 Task: Create app with the name "Ms-Amlin".
Action: Mouse moved to (35, 135)
Screenshot: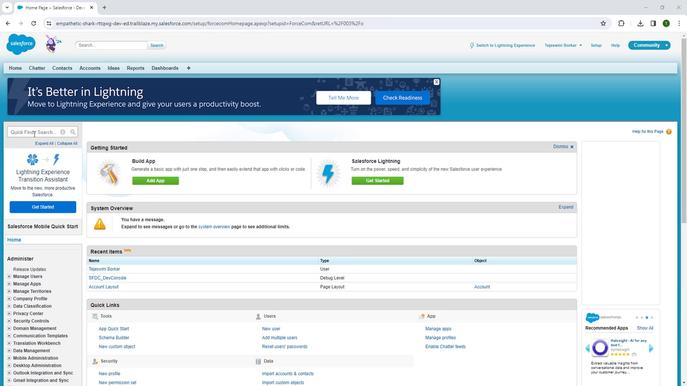 
Action: Mouse pressed left at (35, 135)
Screenshot: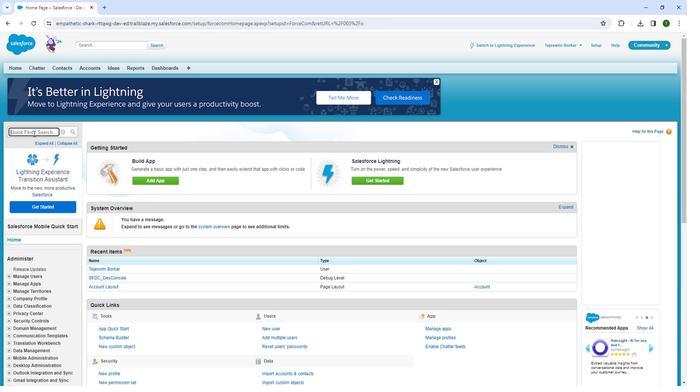 
Action: Mouse moved to (35, 131)
Screenshot: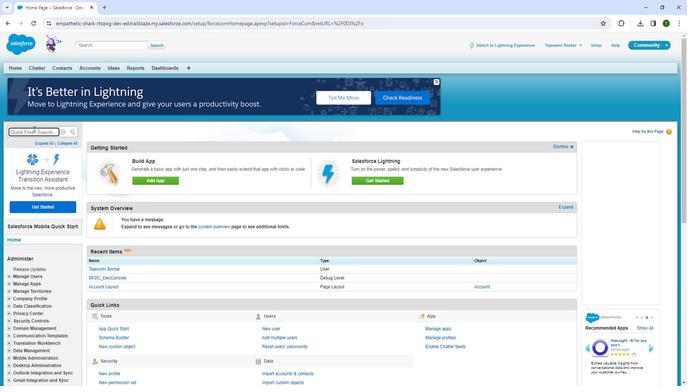 
Action: Key pressed <Key.shift><Key.shift><Key.shift><Key.shift><Key.shift><Key.shift>a
Screenshot: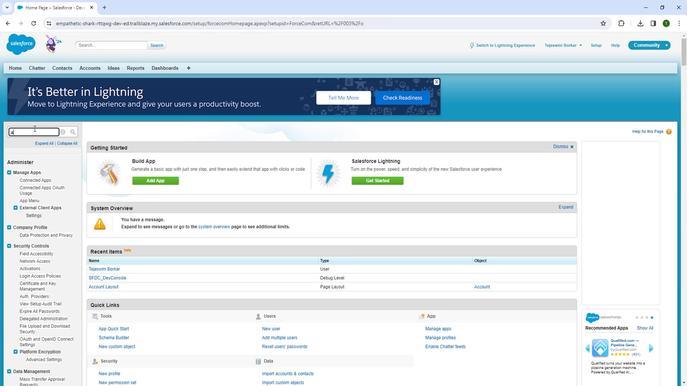 
Action: Mouse moved to (35, 128)
Screenshot: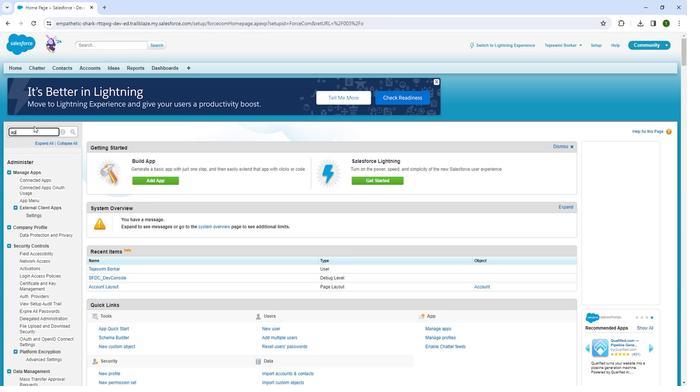 
Action: Key pressed pps
Screenshot: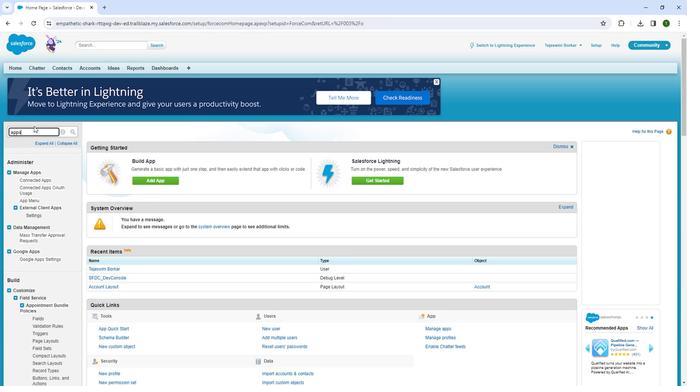 
Action: Mouse moved to (22, 270)
Screenshot: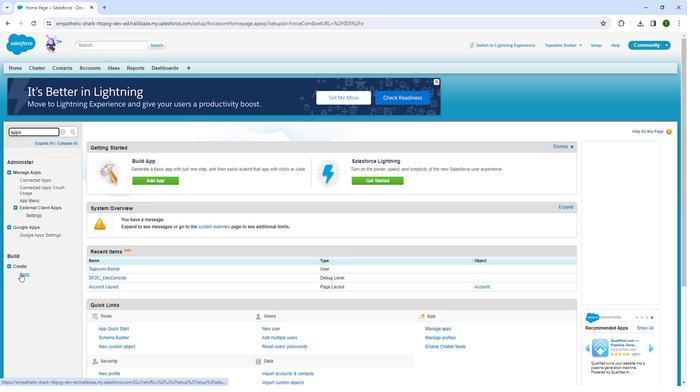 
Action: Mouse pressed left at (22, 270)
Screenshot: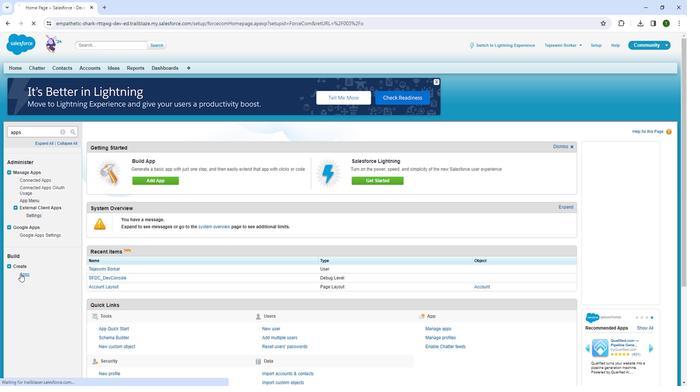 
Action: Mouse moved to (301, 192)
Screenshot: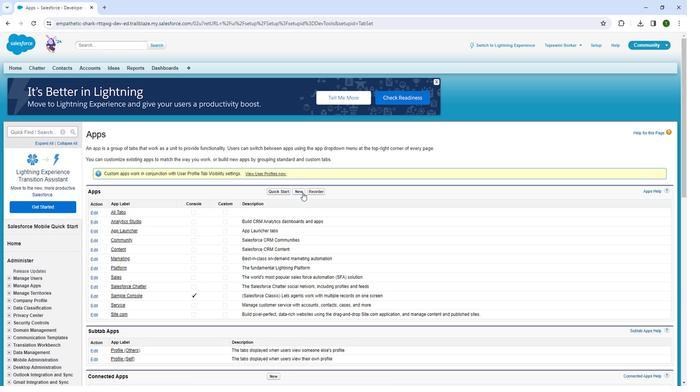 
Action: Mouse pressed left at (301, 192)
Screenshot: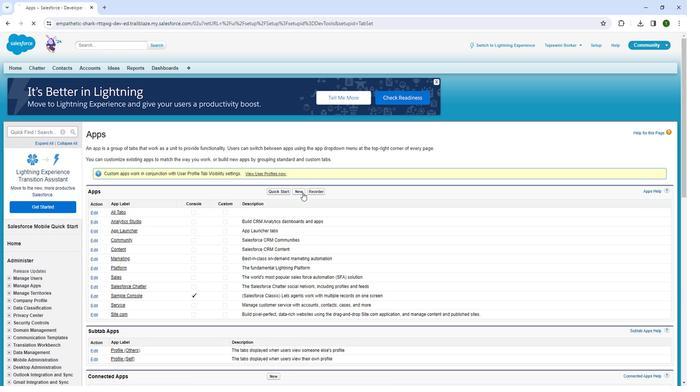 
Action: Mouse moved to (641, 207)
Screenshot: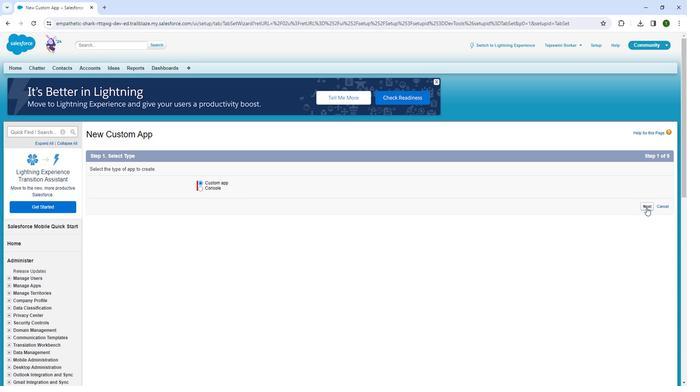 
Action: Mouse pressed left at (641, 207)
Screenshot: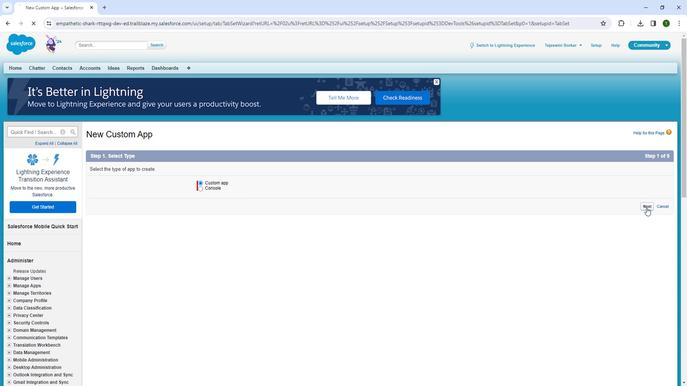 
Action: Mouse moved to (340, 201)
Screenshot: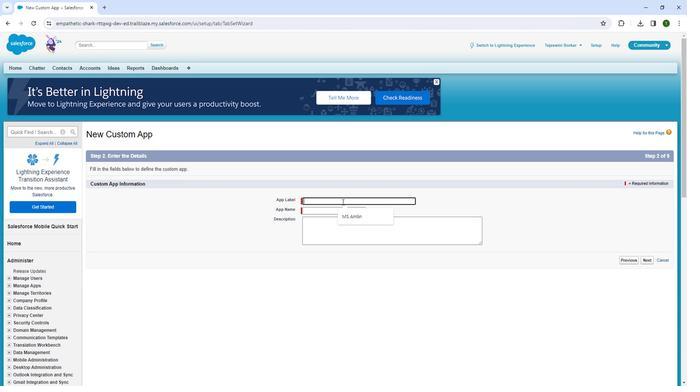 
Action: Mouse pressed left at (340, 201)
Screenshot: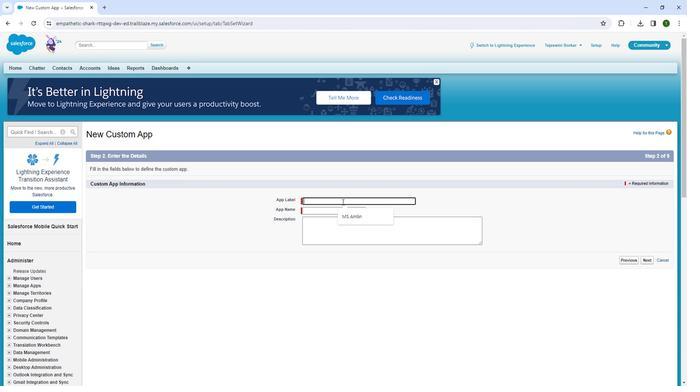 
Action: Key pressed <Key.shift><Key.shift><Key.shift><Key.shift><Key.shift><Key.shift>MS<Key.space><Key.shift>Amlin<Key.space><Key.shift>Insurance
Screenshot: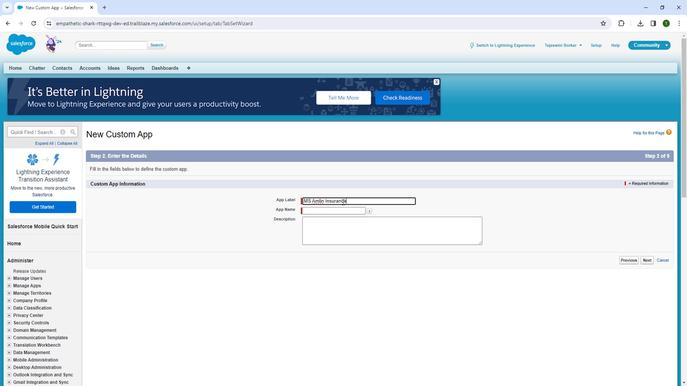 
Action: Mouse moved to (333, 212)
Screenshot: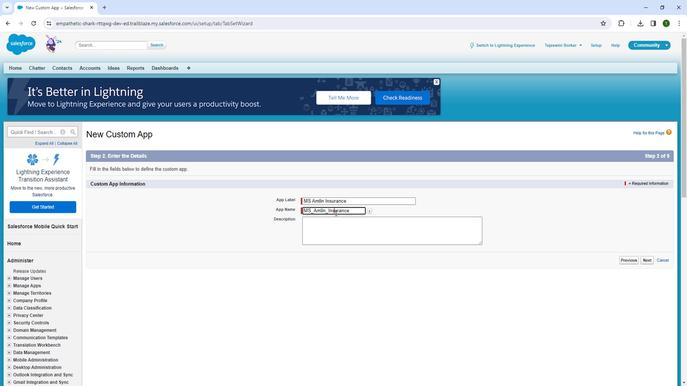 
Action: Mouse pressed left at (333, 212)
Screenshot: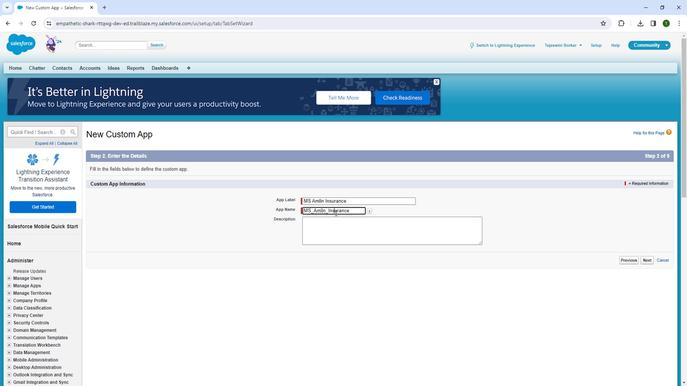 
Action: Mouse moved to (642, 259)
Screenshot: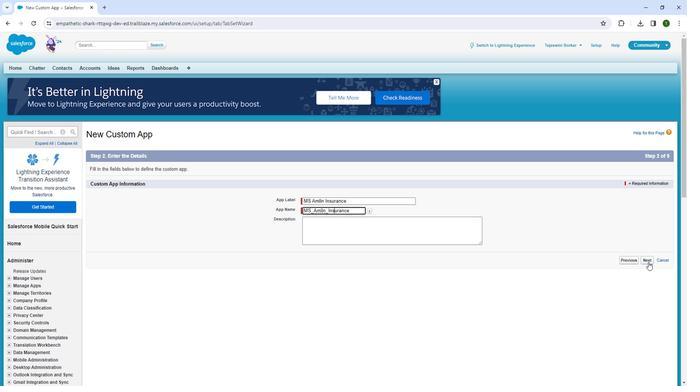 
Action: Mouse pressed left at (642, 259)
Screenshot: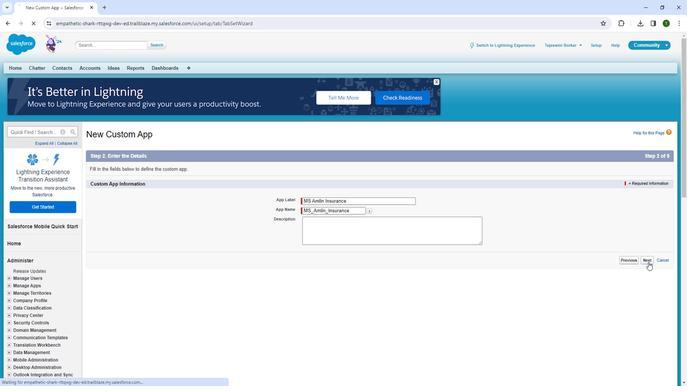 
Action: Mouse moved to (644, 254)
Screenshot: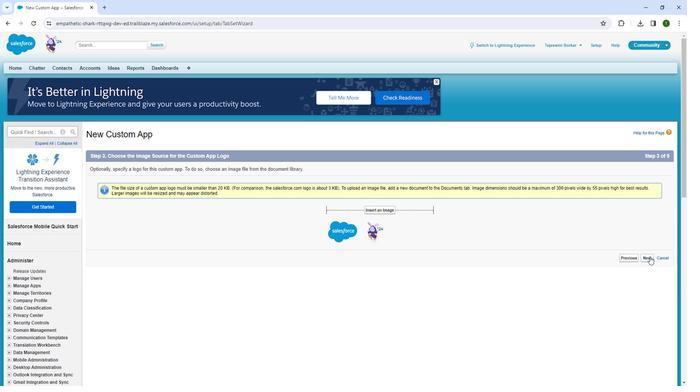 
Action: Mouse pressed left at (644, 254)
Screenshot: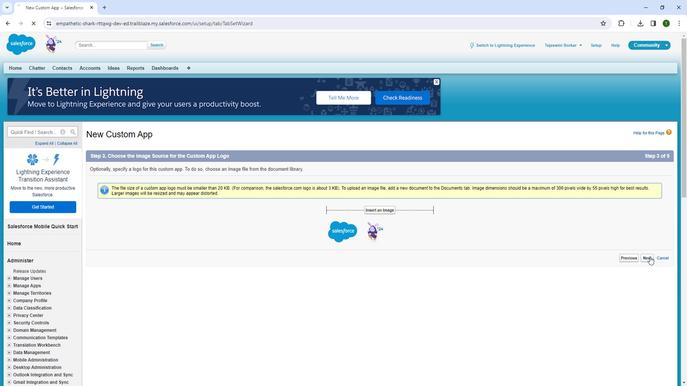 
Action: Mouse moved to (211, 194)
Screenshot: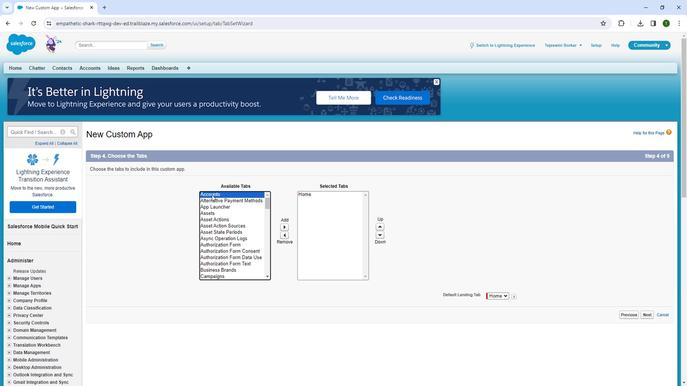
Action: Mouse pressed left at (211, 194)
Screenshot: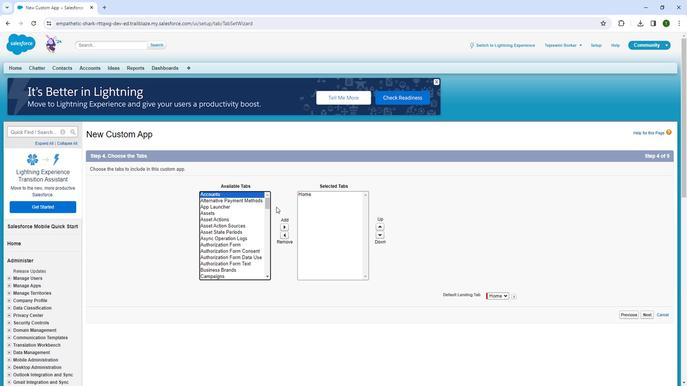 
Action: Mouse moved to (285, 223)
Screenshot: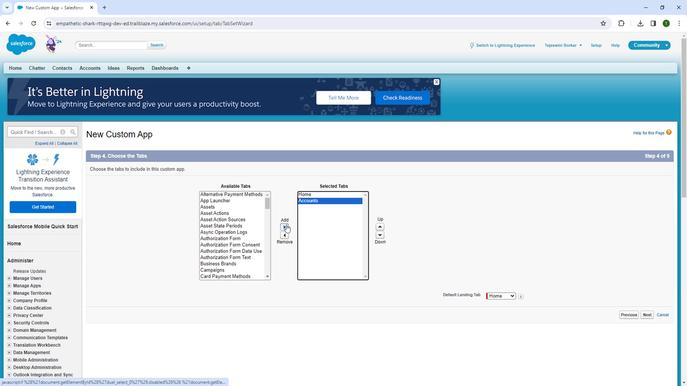
Action: Mouse pressed left at (285, 223)
Screenshot: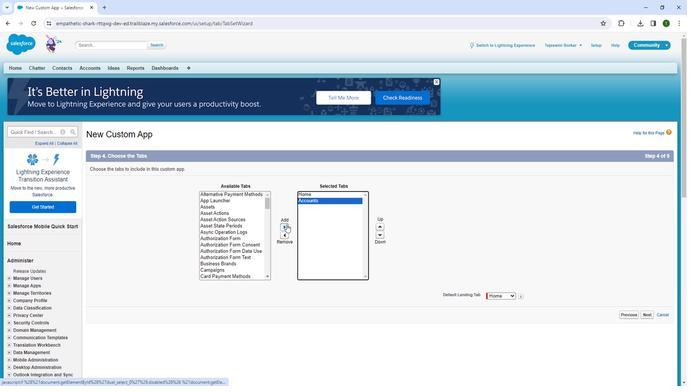 
Action: Mouse moved to (223, 224)
Screenshot: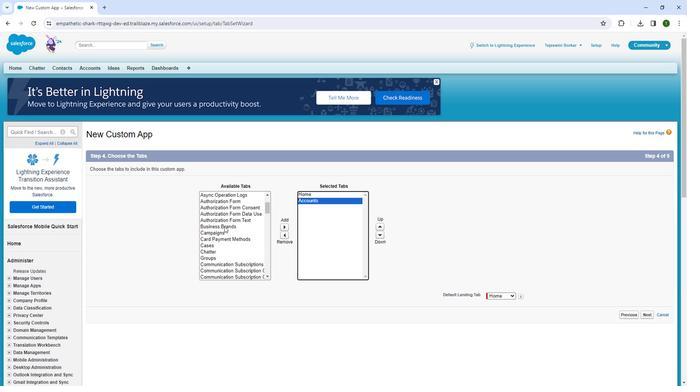 
Action: Mouse scrolled (223, 224) with delta (0, 0)
Screenshot: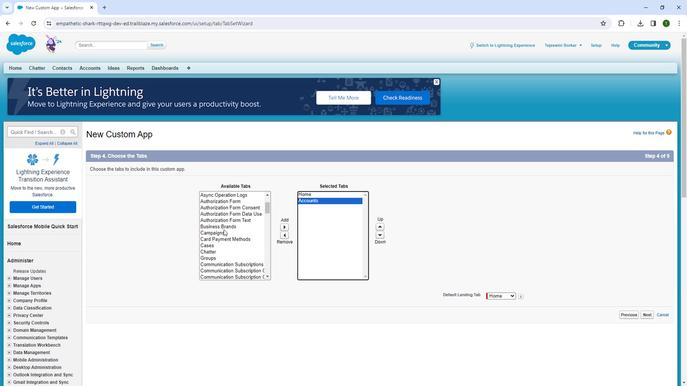 
Action: Mouse moved to (222, 230)
Screenshot: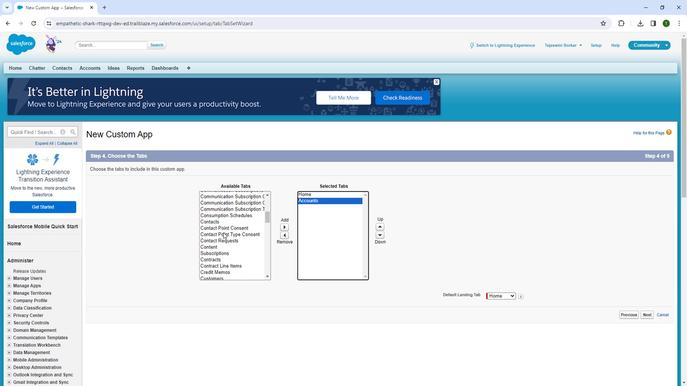 
Action: Mouse scrolled (222, 230) with delta (0, 0)
Screenshot: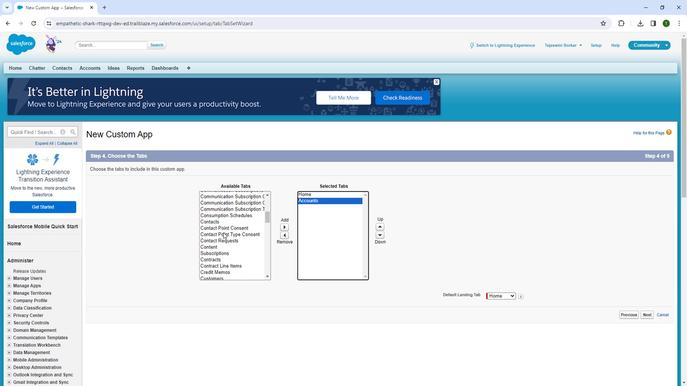 
Action: Mouse moved to (222, 230)
Screenshot: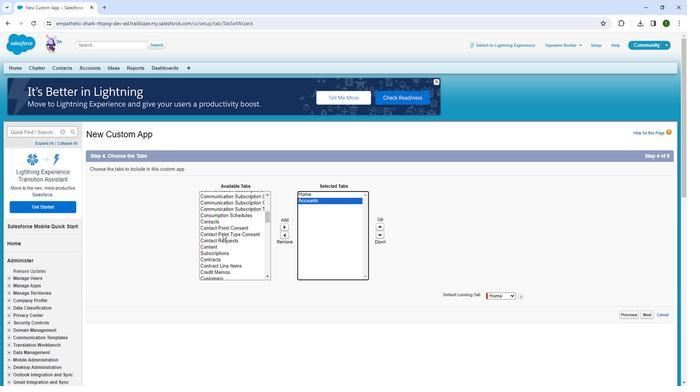 
Action: Mouse scrolled (222, 230) with delta (0, 0)
Screenshot: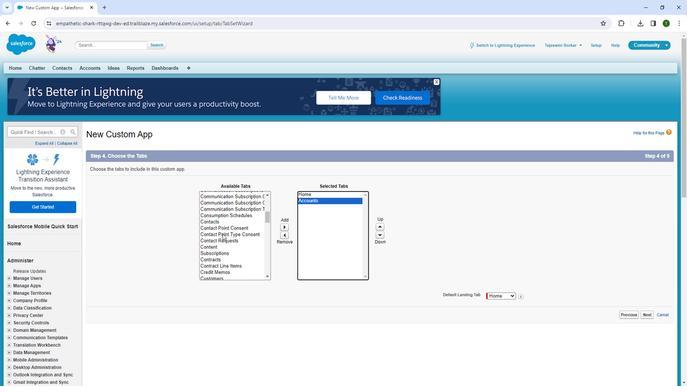 
Action: Mouse moved to (212, 220)
Screenshot: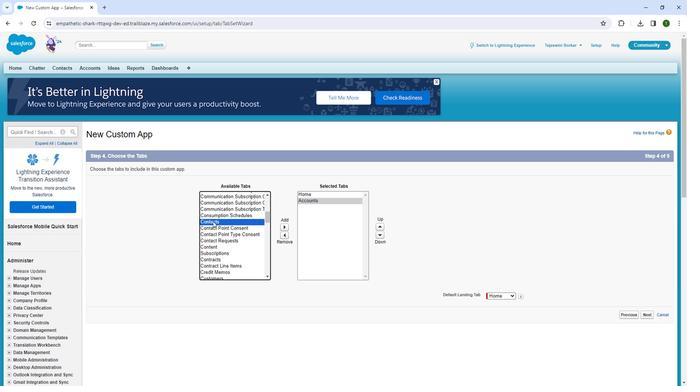 
Action: Mouse pressed left at (212, 220)
Screenshot: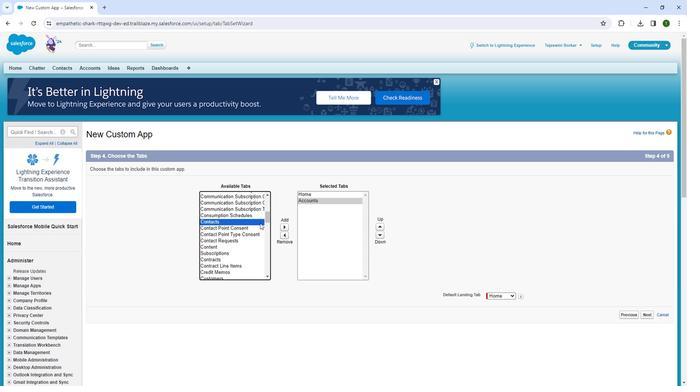 
Action: Mouse moved to (282, 225)
Screenshot: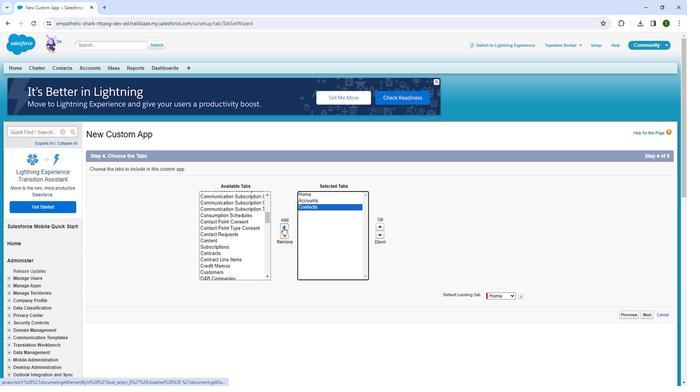 
Action: Mouse pressed left at (282, 225)
Screenshot: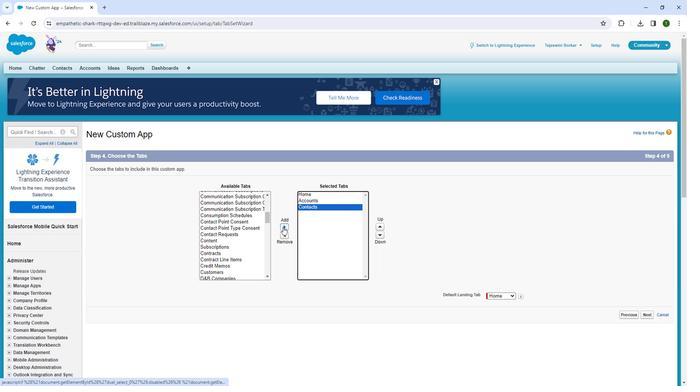 
Action: Mouse moved to (222, 239)
Screenshot: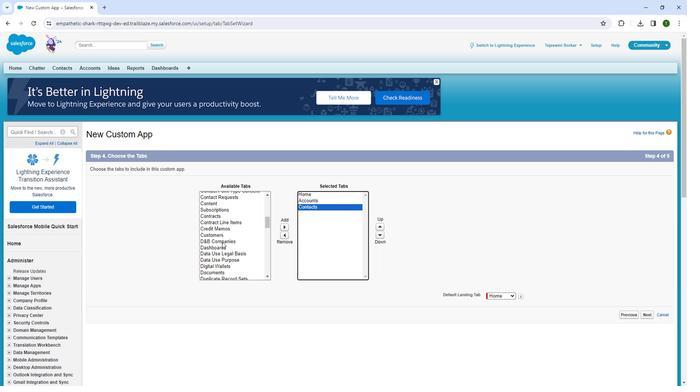 
Action: Mouse scrolled (222, 239) with delta (0, 0)
Screenshot: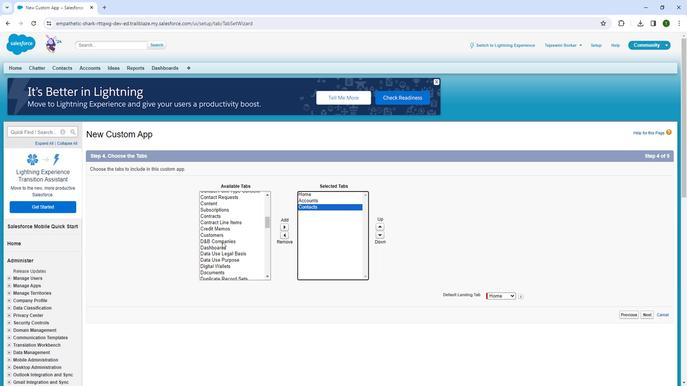 
Action: Mouse moved to (221, 240)
Screenshot: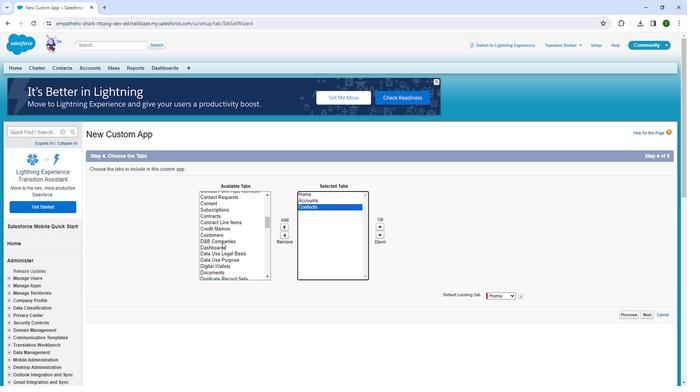 
Action: Mouse scrolled (221, 240) with delta (0, 0)
Screenshot: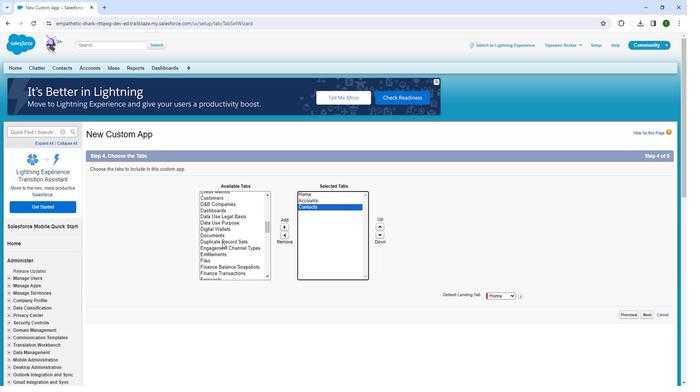 
Action: Mouse scrolled (221, 240) with delta (0, 0)
Screenshot: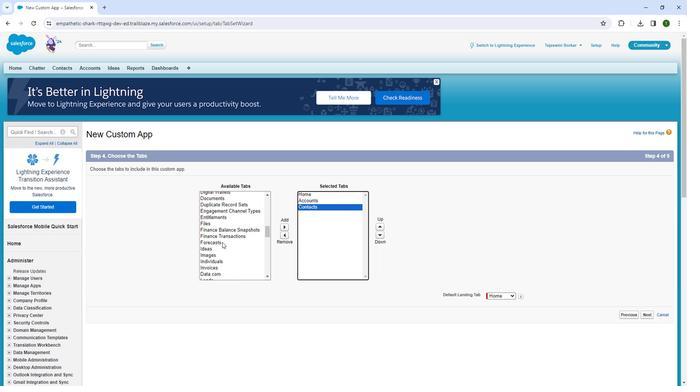 
Action: Mouse scrolled (221, 240) with delta (0, 0)
Screenshot: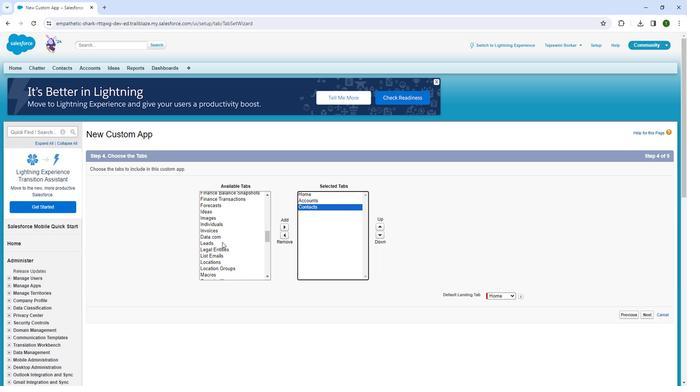 
Action: Mouse moved to (220, 241)
Screenshot: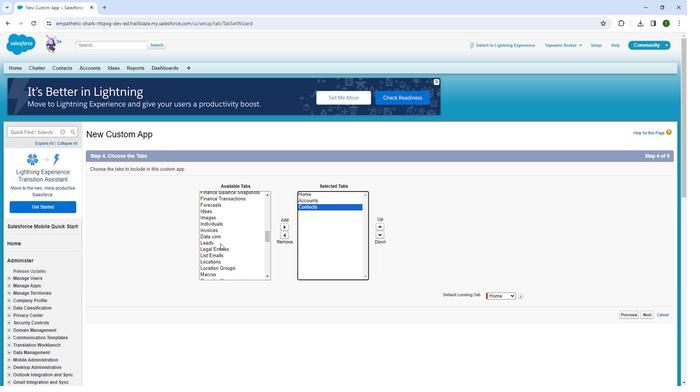 
Action: Mouse scrolled (220, 241) with delta (0, 0)
Screenshot: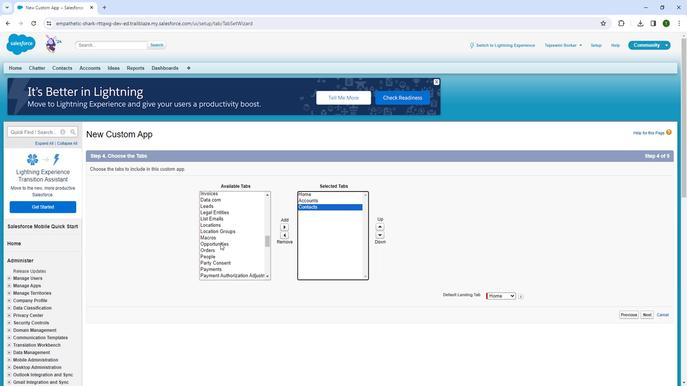 
Action: Mouse moved to (213, 252)
Screenshot: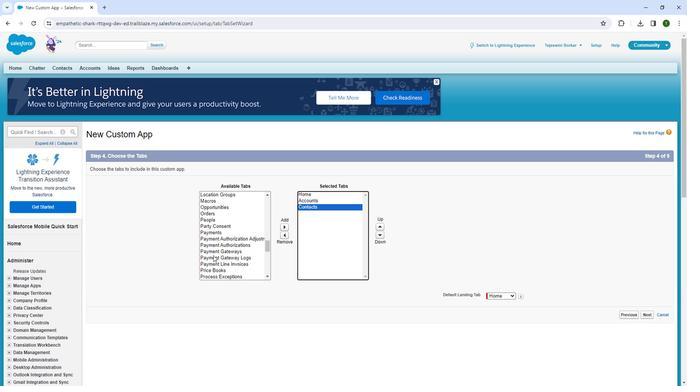 
Action: Mouse scrolled (213, 252) with delta (0, 0)
Screenshot: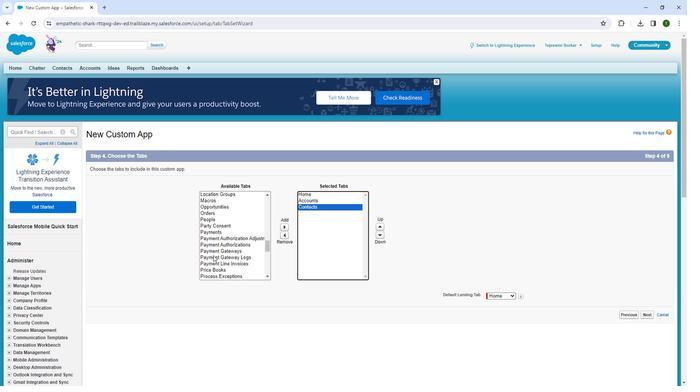 
Action: Mouse moved to (209, 248)
Screenshot: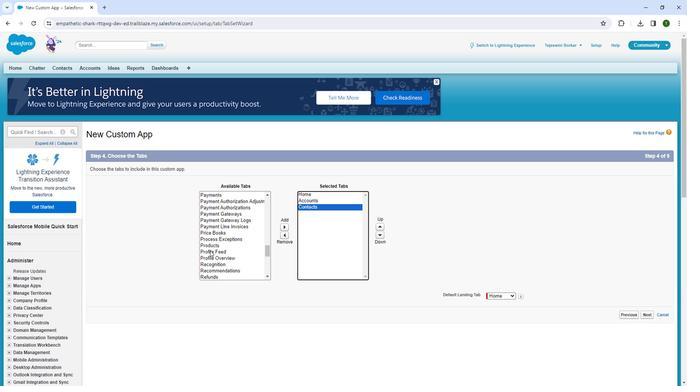 
Action: Mouse scrolled (209, 248) with delta (0, 0)
Screenshot: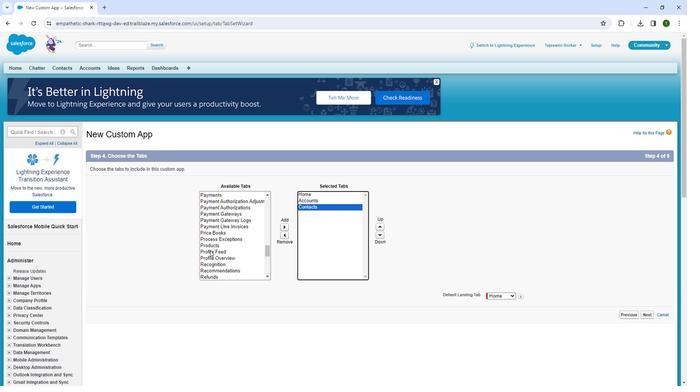 
Action: Mouse moved to (209, 264)
Screenshot: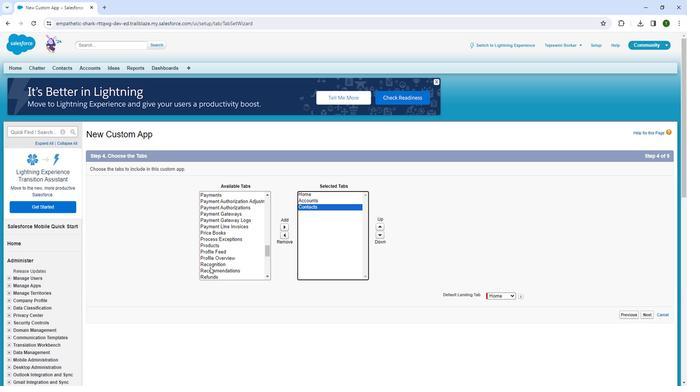 
Action: Mouse scrolled (209, 264) with delta (0, 0)
Screenshot: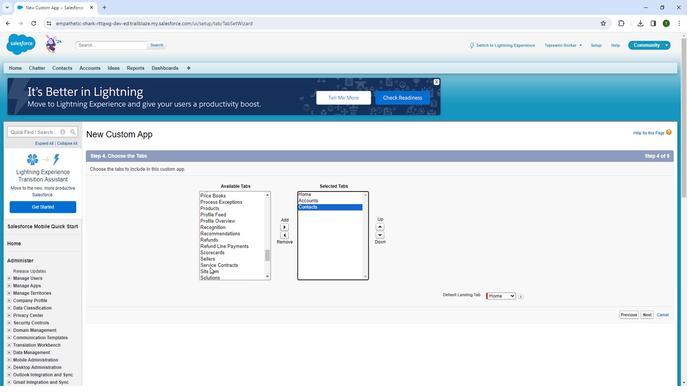 
Action: Mouse moved to (213, 252)
Screenshot: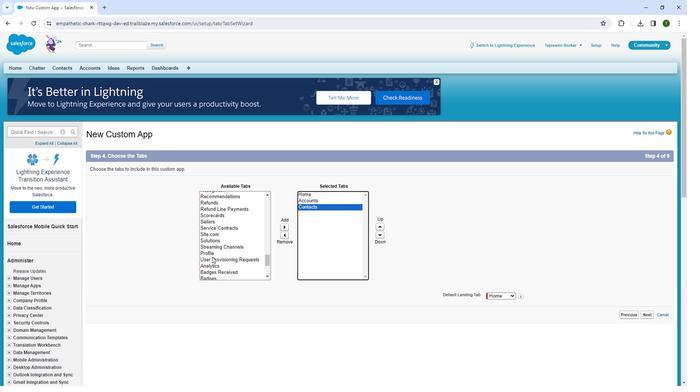 
Action: Mouse scrolled (213, 252) with delta (0, 0)
Screenshot: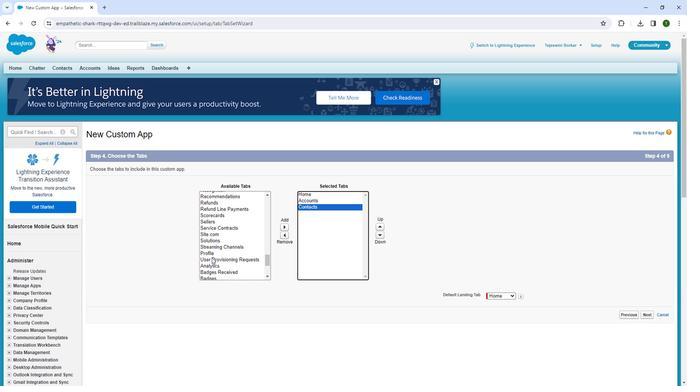 
Action: Mouse moved to (212, 252)
Screenshot: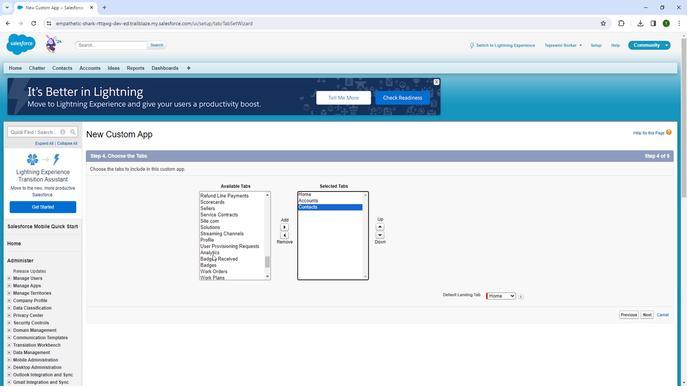 
Action: Mouse scrolled (212, 252) with delta (0, 0)
Screenshot: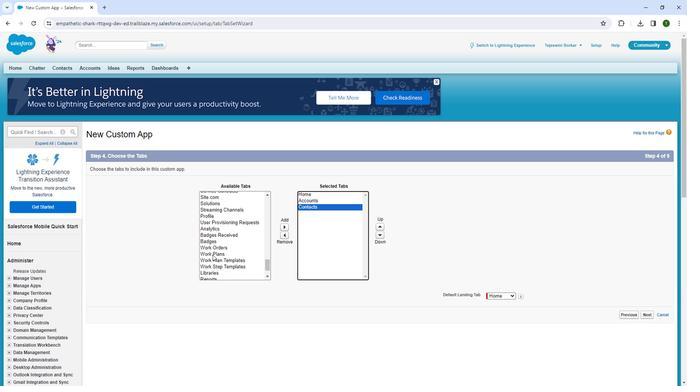 
Action: Mouse moved to (211, 252)
Screenshot: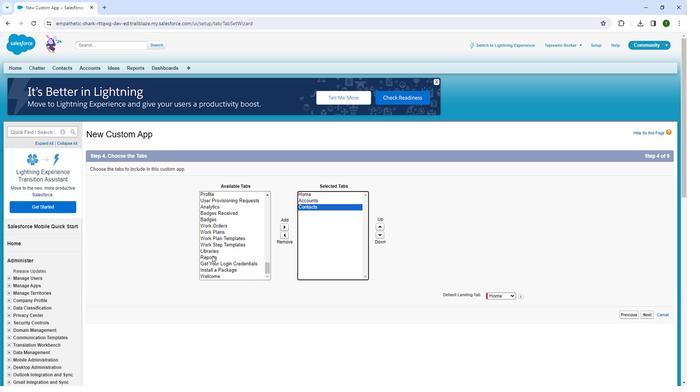
Action: Mouse scrolled (211, 252) with delta (0, 0)
Screenshot: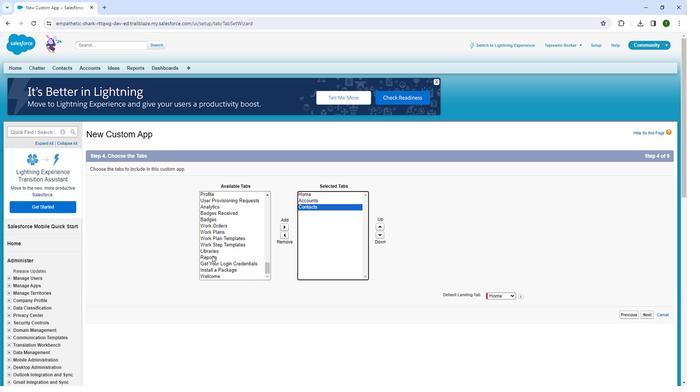 
Action: Mouse moved to (210, 255)
Screenshot: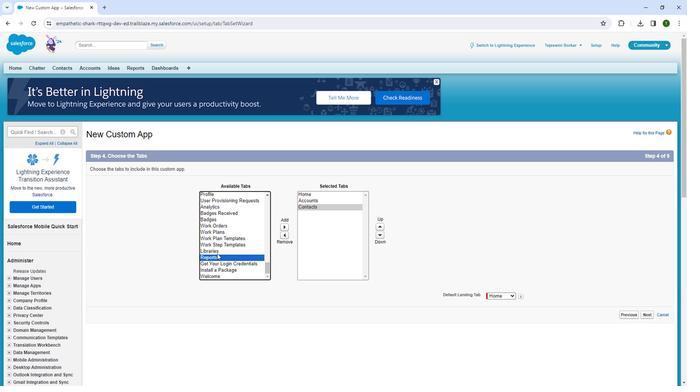
Action: Mouse pressed left at (210, 255)
Screenshot: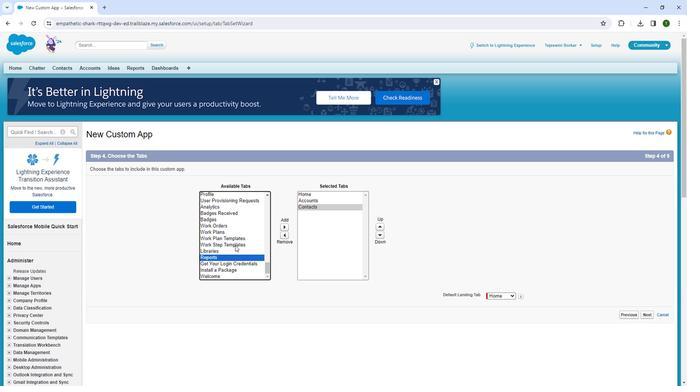 
Action: Mouse moved to (283, 227)
Screenshot: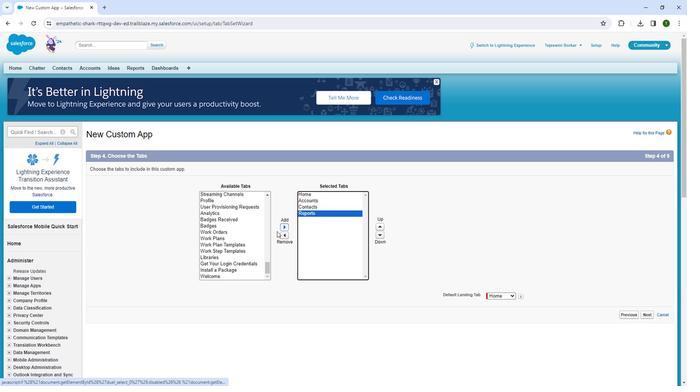 
Action: Mouse pressed left at (283, 227)
Screenshot: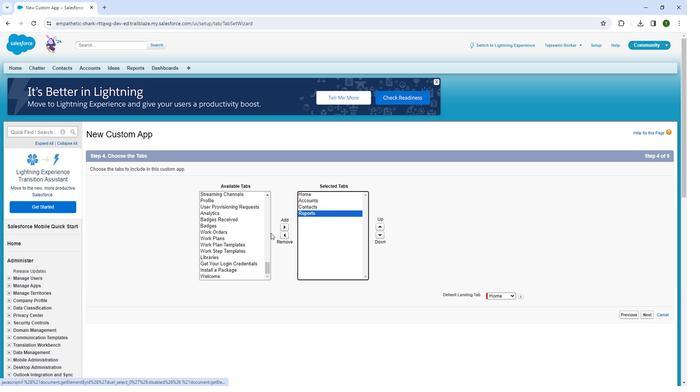 
Action: Mouse moved to (220, 257)
Screenshot: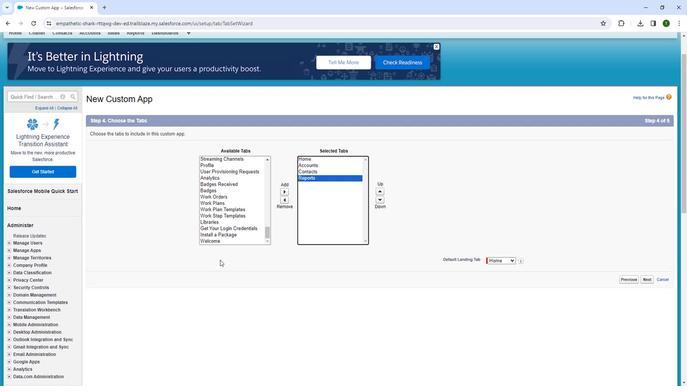 
Action: Mouse scrolled (220, 257) with delta (0, 0)
Screenshot: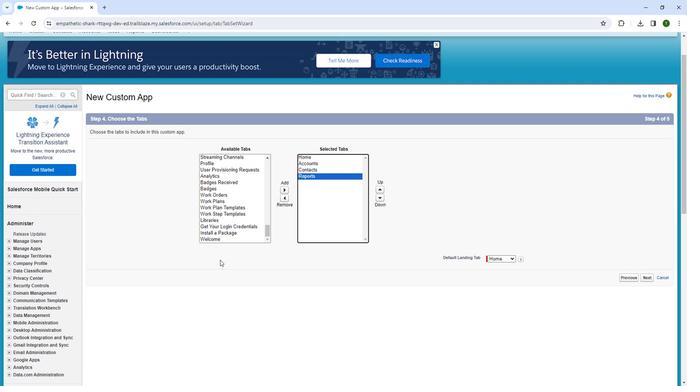 
Action: Mouse moved to (220, 229)
Screenshot: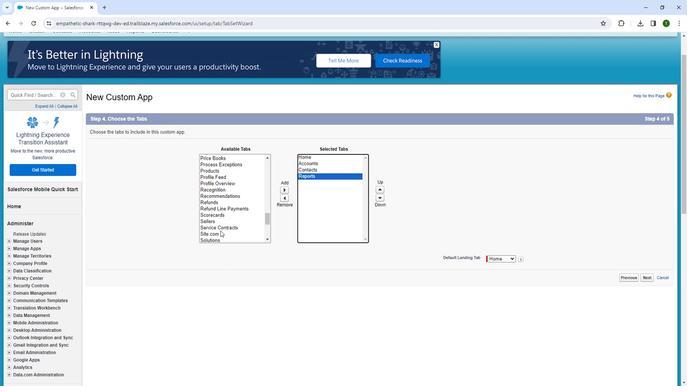 
Action: Mouse scrolled (220, 229) with delta (0, 0)
Screenshot: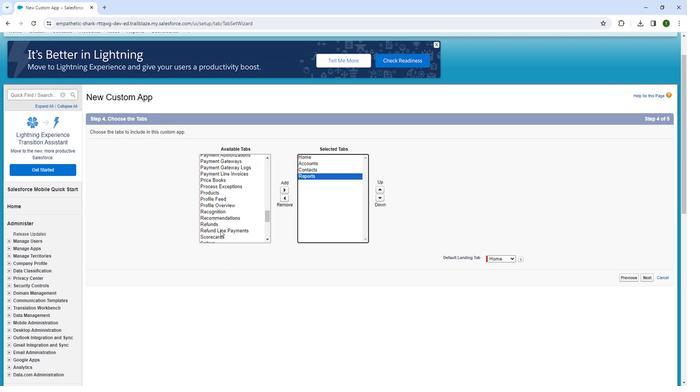 
Action: Mouse scrolled (220, 229) with delta (0, 0)
Screenshot: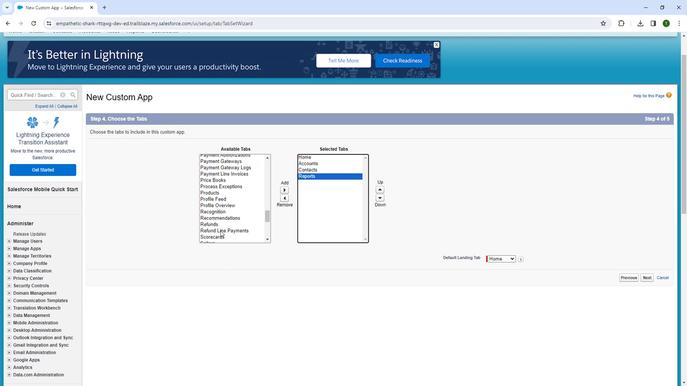 
Action: Mouse scrolled (220, 229) with delta (0, 0)
Screenshot: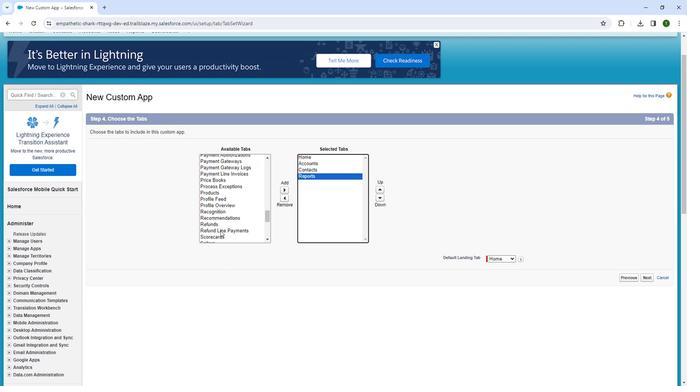 
Action: Mouse scrolled (220, 229) with delta (0, 0)
Screenshot: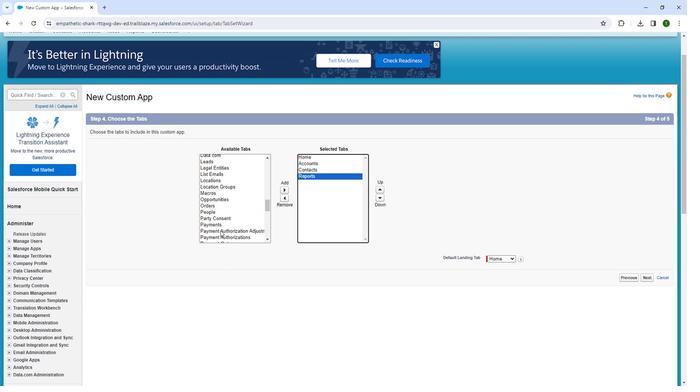 
Action: Mouse scrolled (220, 229) with delta (0, 0)
Screenshot: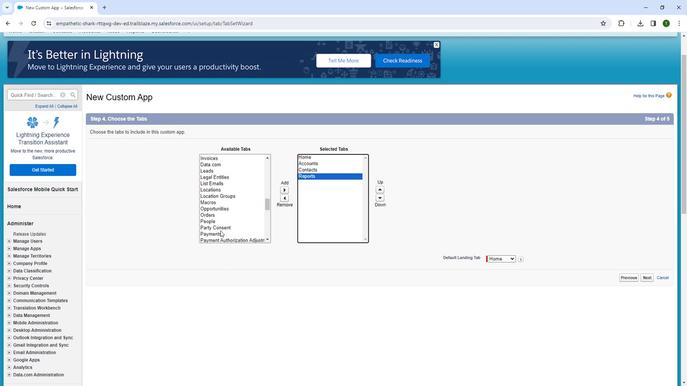
Action: Mouse scrolled (220, 229) with delta (0, 0)
Screenshot: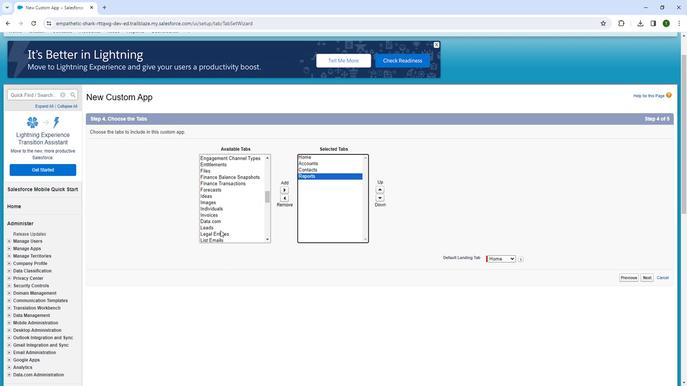
Action: Mouse scrolled (220, 229) with delta (0, 0)
Screenshot: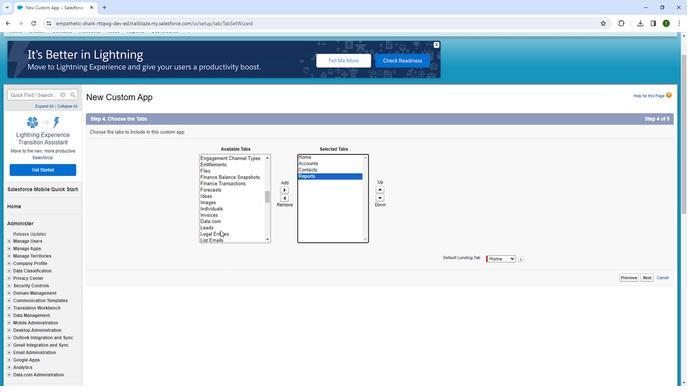 
Action: Mouse scrolled (220, 229) with delta (0, 0)
Screenshot: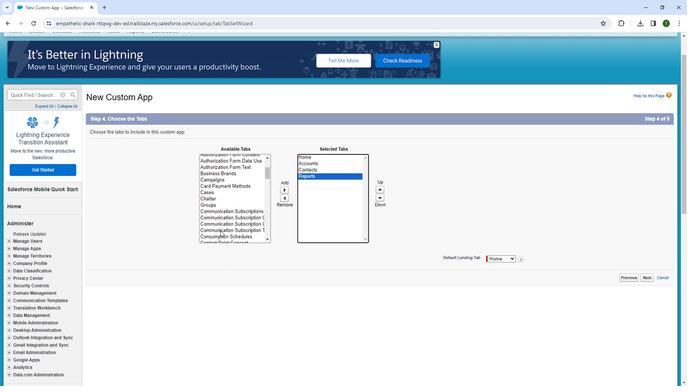 
Action: Mouse scrolled (220, 229) with delta (0, 0)
Screenshot: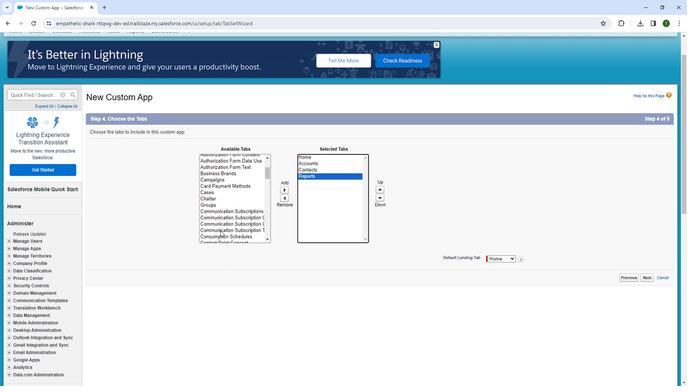 
Action: Mouse scrolled (220, 229) with delta (0, 0)
Screenshot: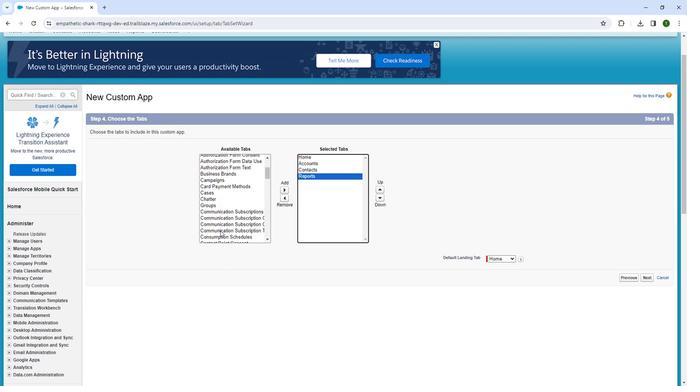 
Action: Mouse scrolled (220, 229) with delta (0, 0)
Screenshot: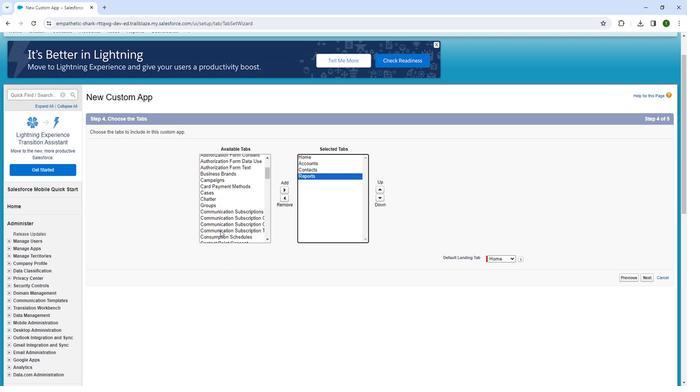 
Action: Mouse scrolled (220, 229) with delta (0, 0)
Screenshot: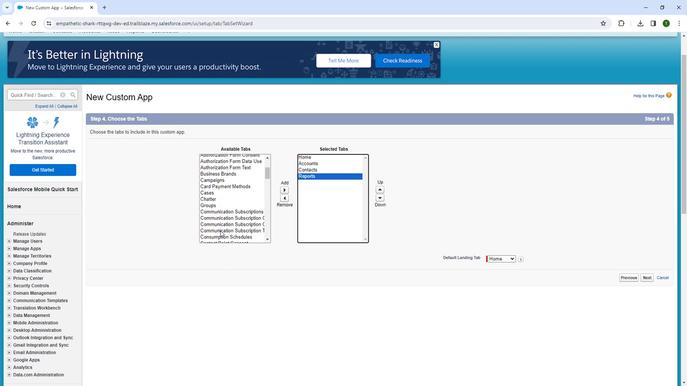 
Action: Mouse scrolled (220, 229) with delta (0, 0)
Screenshot: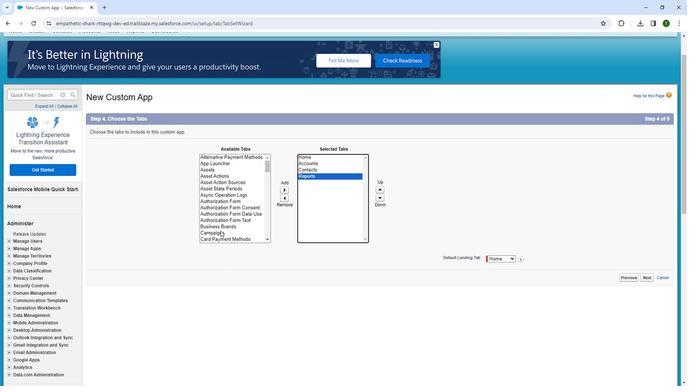 
Action: Mouse scrolled (220, 229) with delta (0, 0)
Screenshot: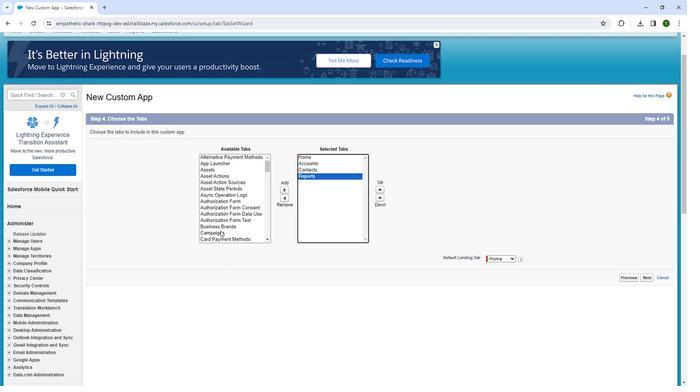 
Action: Mouse scrolled (220, 229) with delta (0, 0)
Screenshot: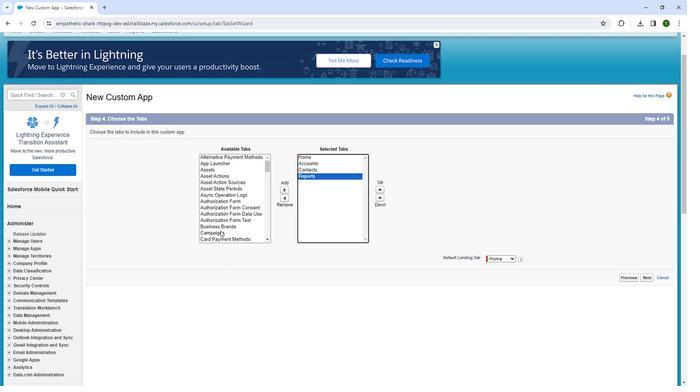 
Action: Mouse scrolled (220, 229) with delta (0, 0)
Screenshot: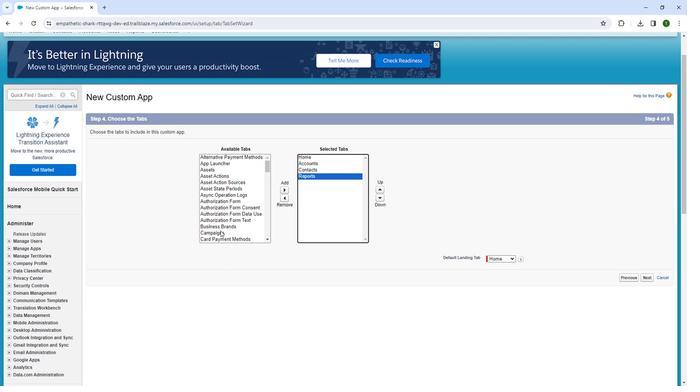 
Action: Mouse scrolled (220, 229) with delta (0, 0)
Screenshot: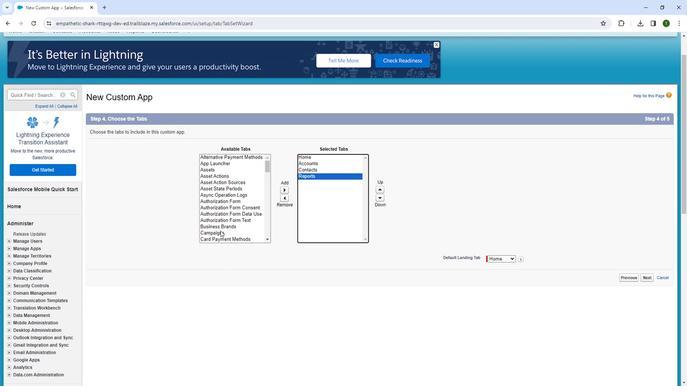 
Action: Mouse scrolled (220, 229) with delta (0, 0)
Screenshot: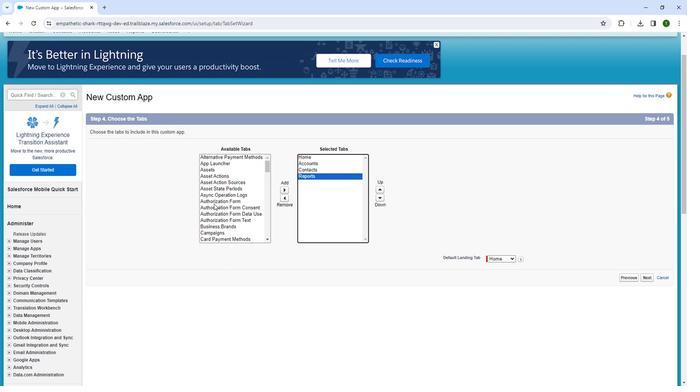 
Action: Mouse scrolled (220, 229) with delta (0, 0)
Screenshot: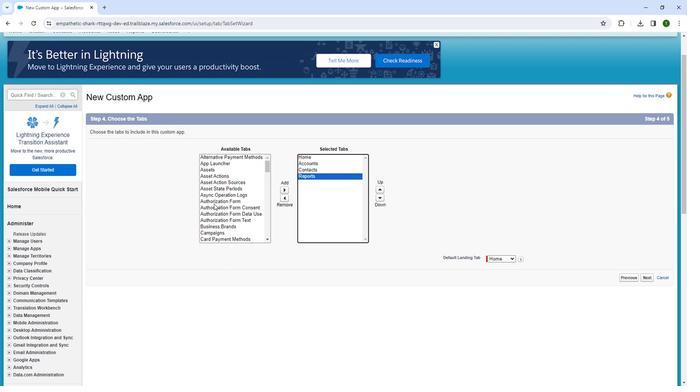 
Action: Mouse scrolled (220, 229) with delta (0, 0)
Screenshot: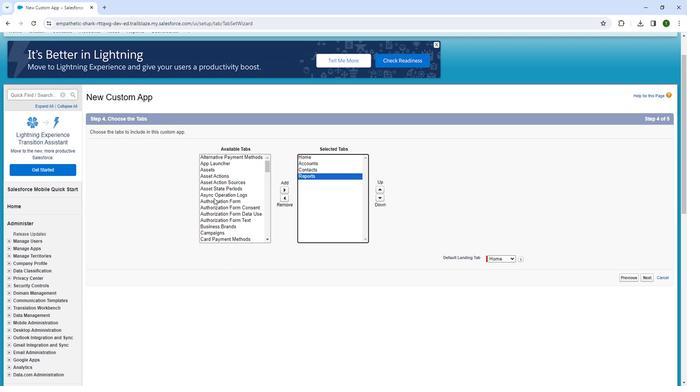 
Action: Mouse scrolled (220, 229) with delta (0, 0)
Screenshot: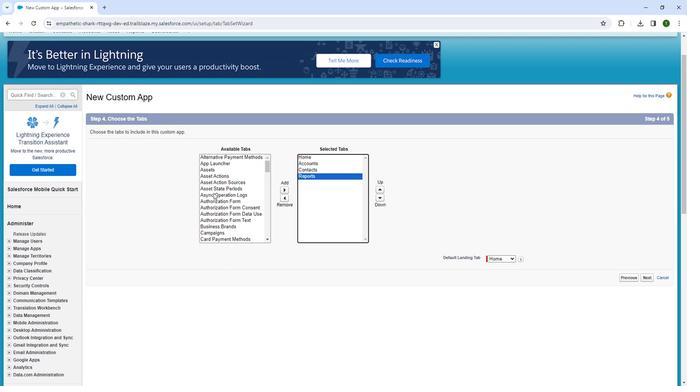 
Action: Mouse moved to (206, 169)
Screenshot: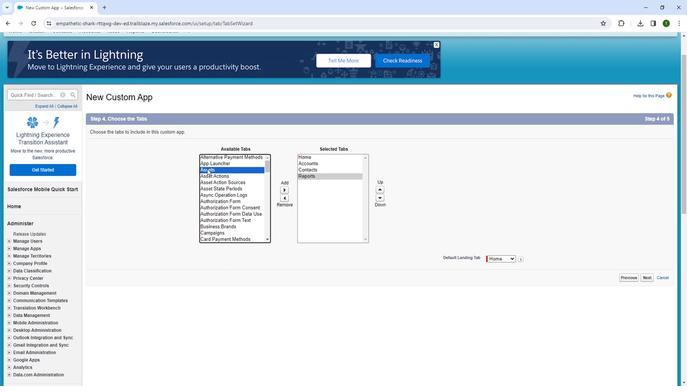
Action: Mouse pressed left at (206, 169)
Screenshot: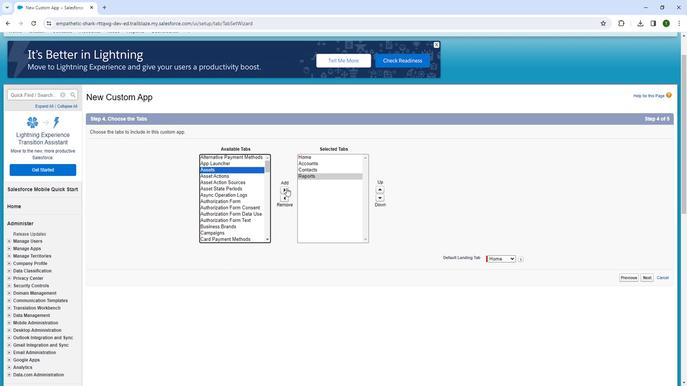 
Action: Mouse moved to (284, 191)
Screenshot: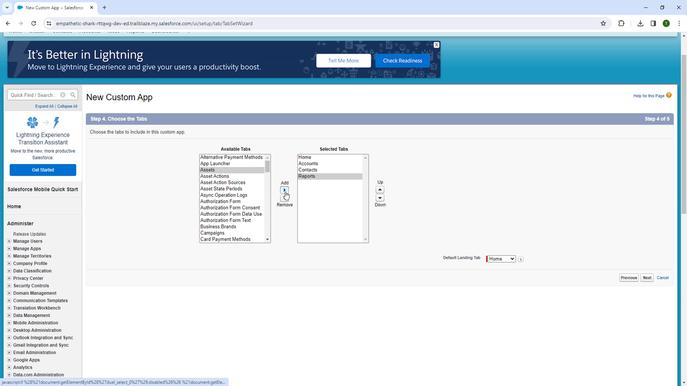 
Action: Mouse pressed left at (284, 191)
Screenshot: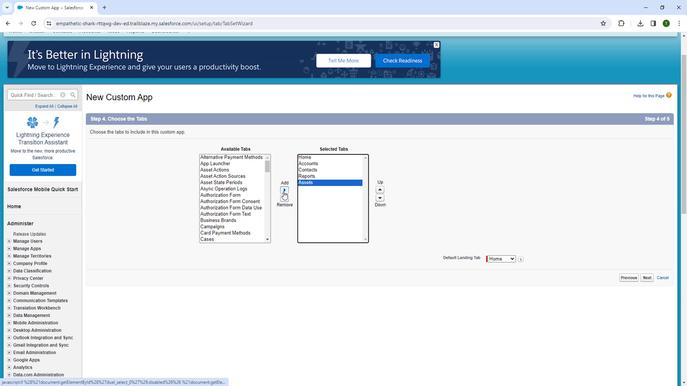 
Action: Mouse moved to (206, 207)
Screenshot: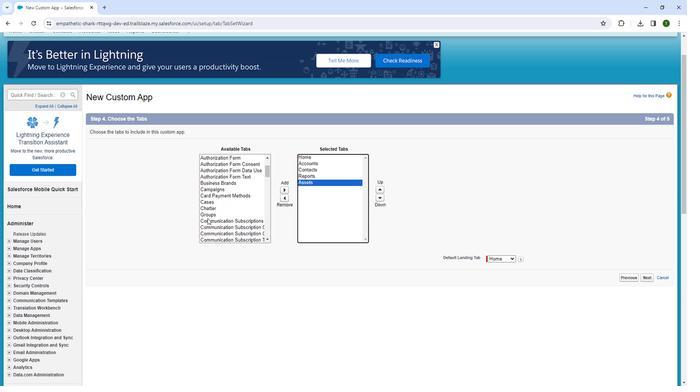 
Action: Mouse scrolled (206, 206) with delta (0, 0)
Screenshot: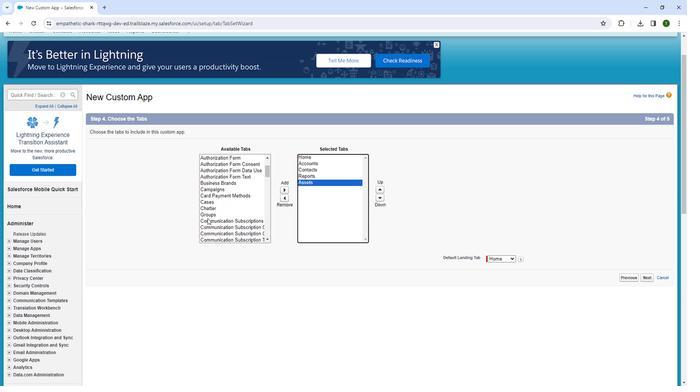 
Action: Mouse moved to (207, 219)
Screenshot: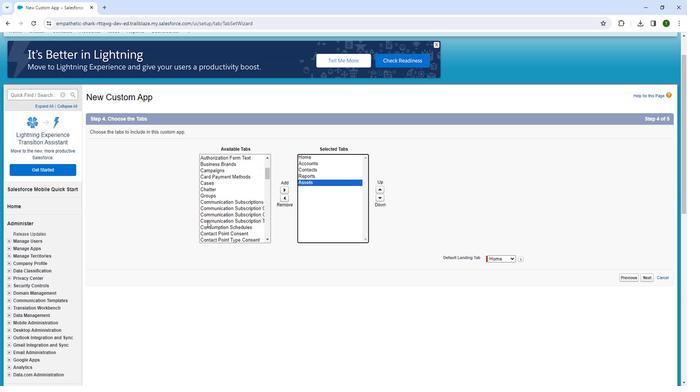 
Action: Mouse scrolled (207, 219) with delta (0, 0)
Screenshot: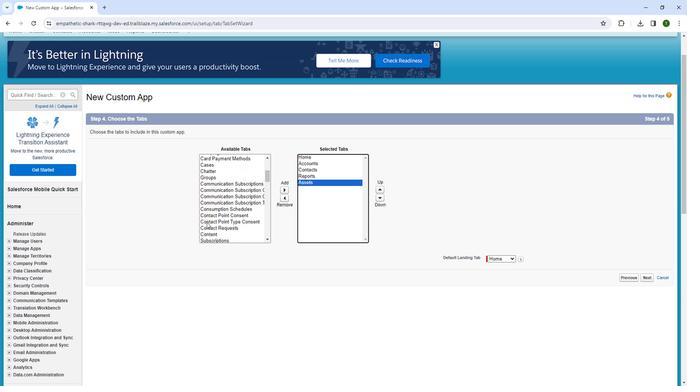 
Action: Mouse moved to (204, 225)
Screenshot: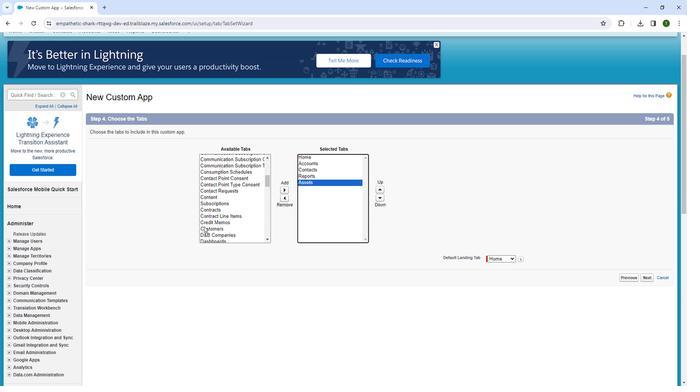 
Action: Mouse scrolled (204, 225) with delta (0, 0)
Screenshot: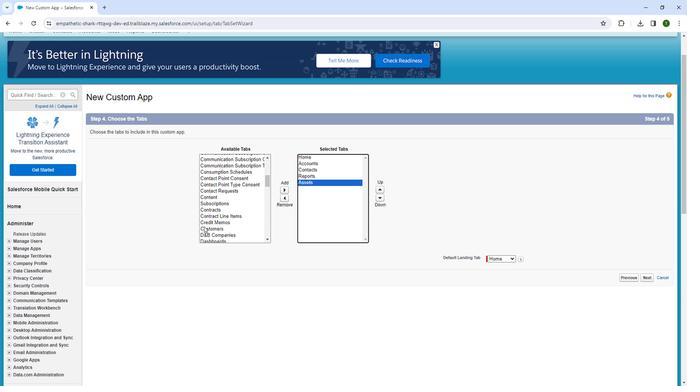 
Action: Mouse moved to (210, 237)
Screenshot: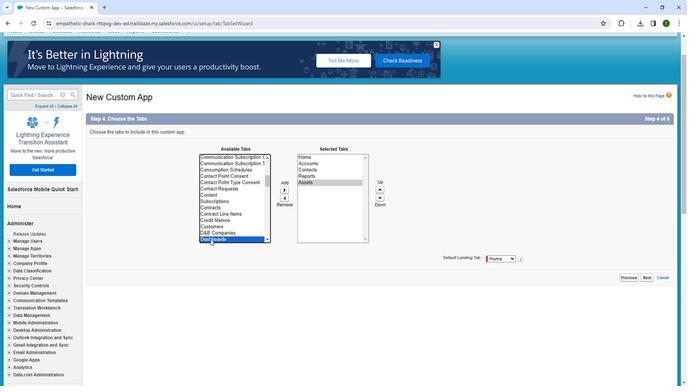 
Action: Mouse pressed left at (210, 237)
Screenshot: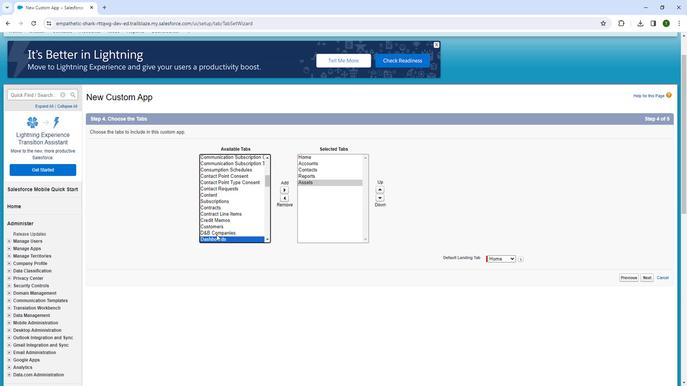 
Action: Mouse moved to (280, 189)
Screenshot: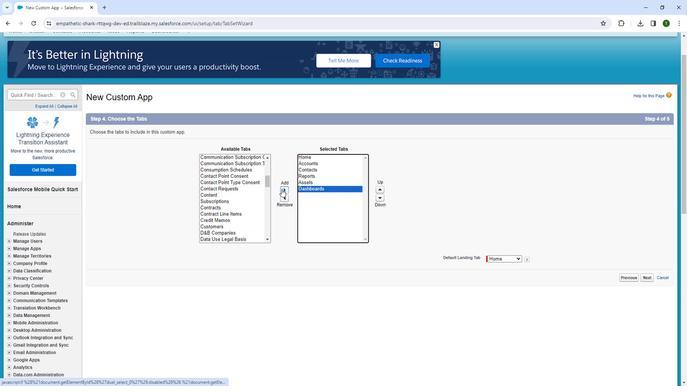 
Action: Mouse pressed left at (280, 189)
Screenshot: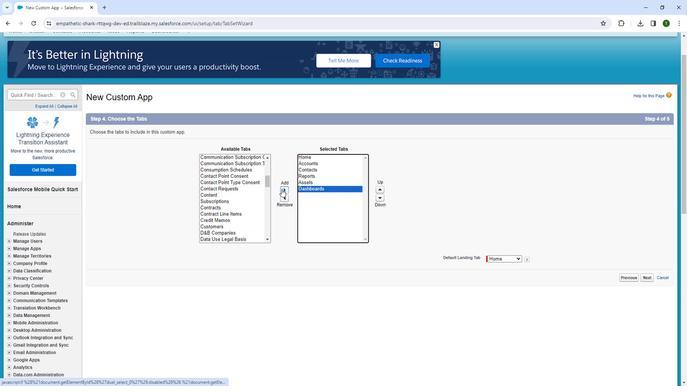 
Action: Mouse moved to (305, 184)
Screenshot: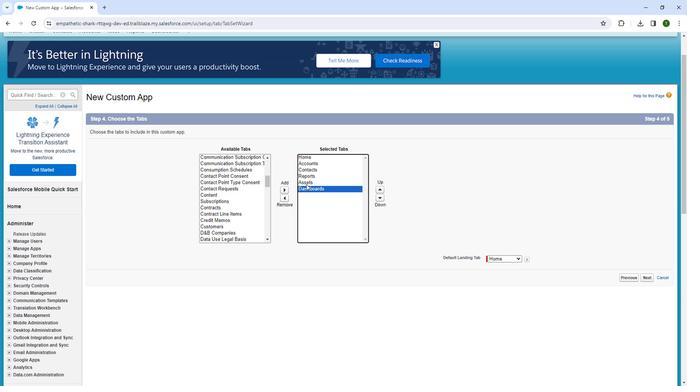 
Action: Mouse pressed left at (305, 184)
Screenshot: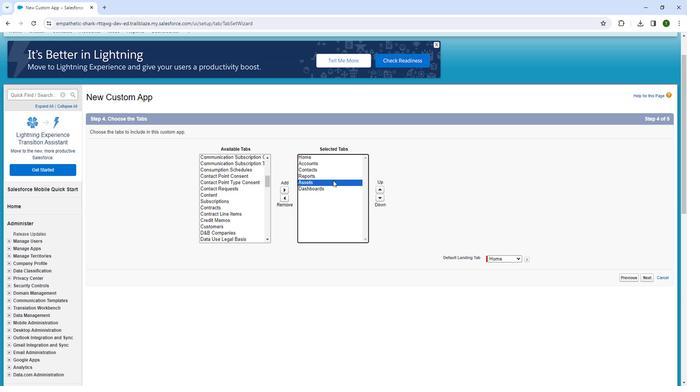 
Action: Mouse moved to (374, 190)
Screenshot: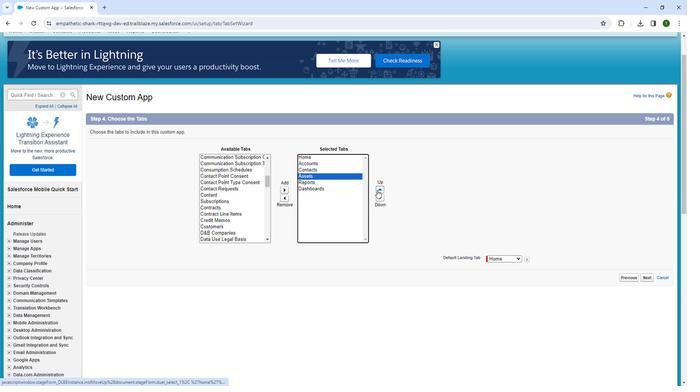
Action: Mouse pressed left at (374, 190)
Screenshot: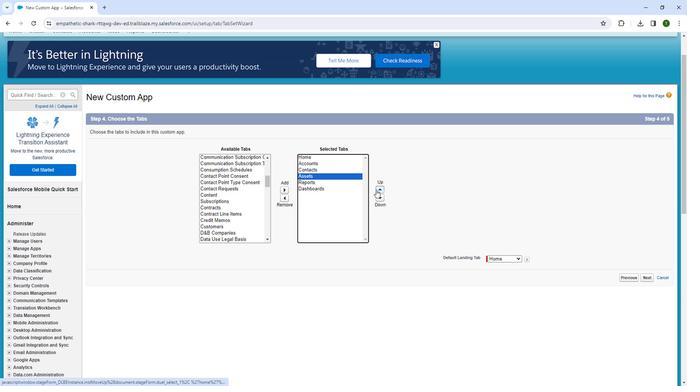 
Action: Mouse moved to (637, 272)
Screenshot: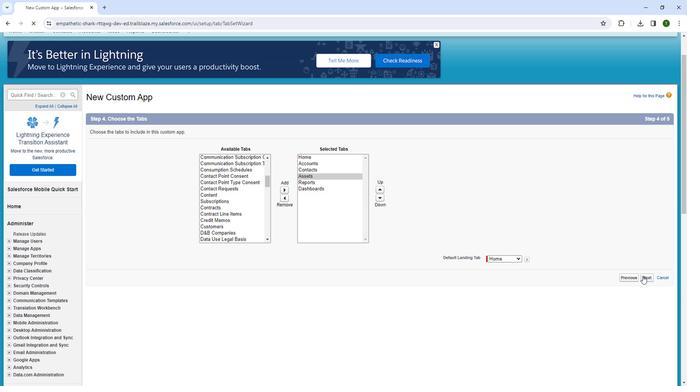 
Action: Mouse pressed left at (637, 272)
Screenshot: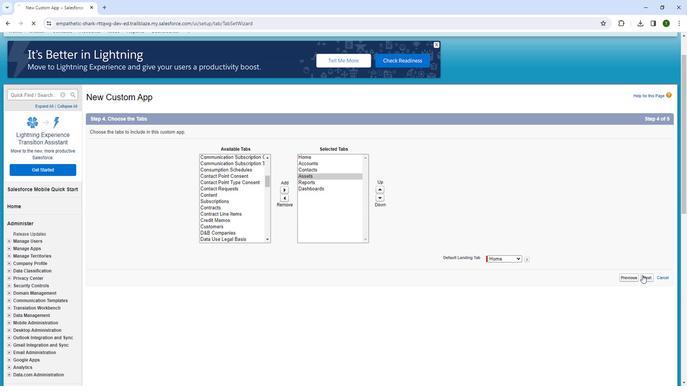 
Action: Mouse moved to (501, 233)
Screenshot: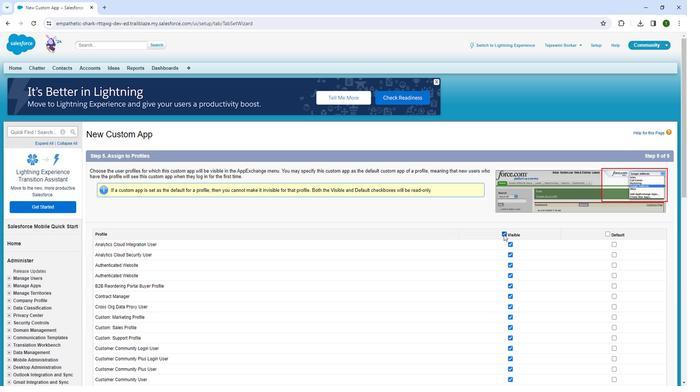 
Action: Mouse pressed left at (501, 233)
Screenshot: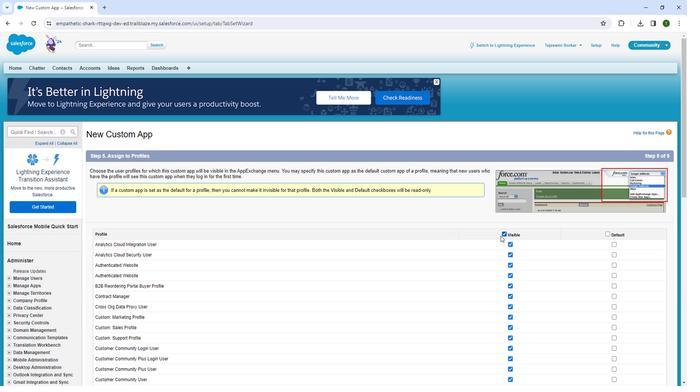 
Action: Mouse moved to (486, 226)
Screenshot: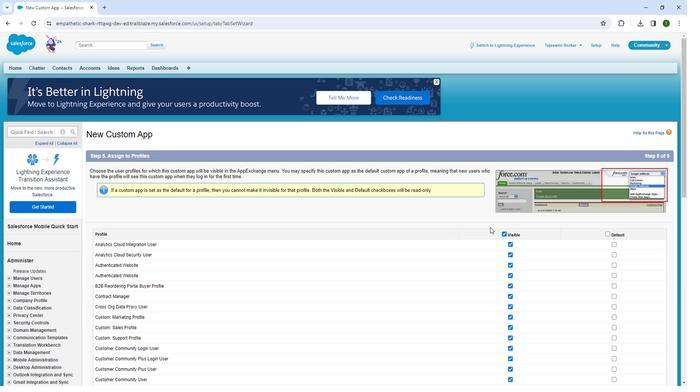 
Action: Mouse scrolled (486, 225) with delta (0, 0)
Screenshot: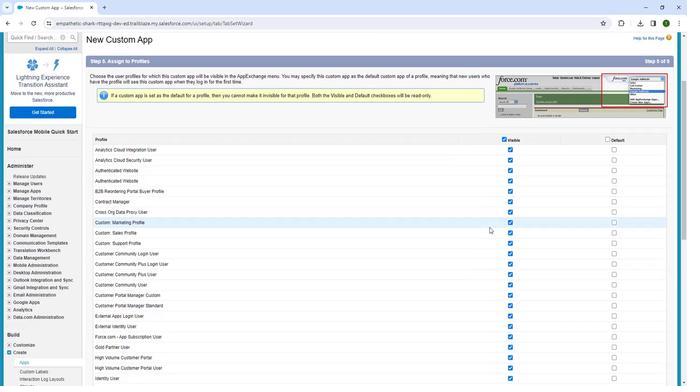 
Action: Mouse scrolled (486, 225) with delta (0, 0)
Screenshot: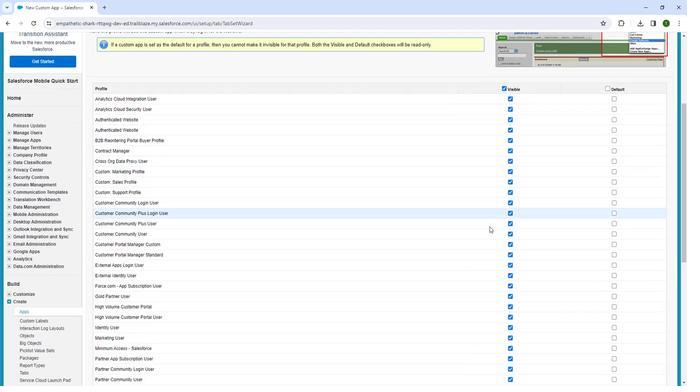 
Action: Mouse moved to (486, 226)
Screenshot: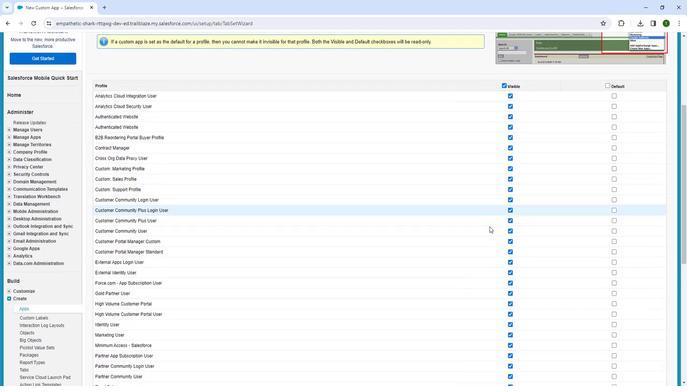 
Action: Mouse scrolled (486, 225) with delta (0, 0)
Screenshot: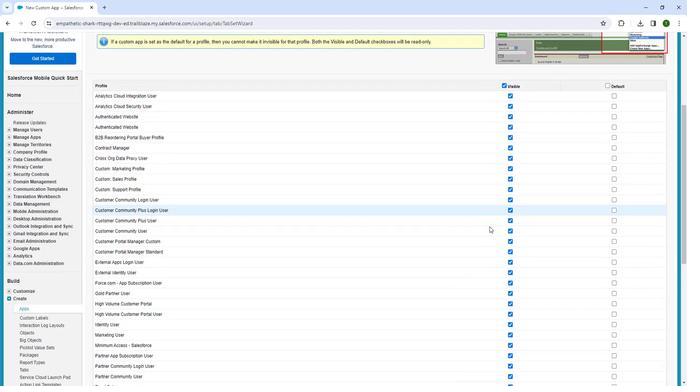 
Action: Mouse scrolled (486, 225) with delta (0, 0)
Screenshot: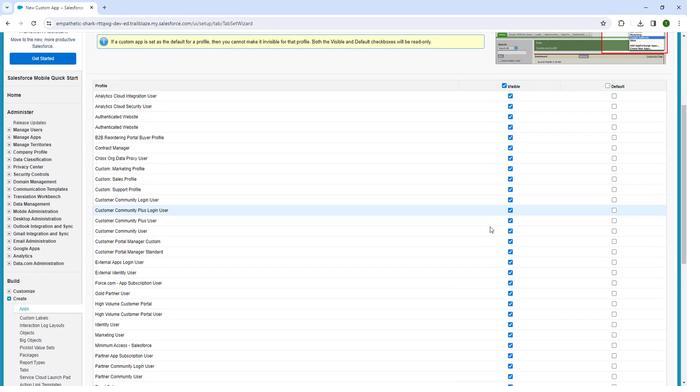 
Action: Mouse moved to (486, 225)
Screenshot: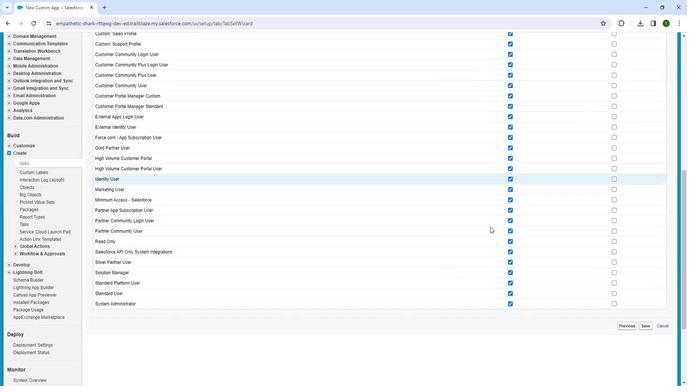 
Action: Mouse scrolled (486, 225) with delta (0, 0)
Screenshot: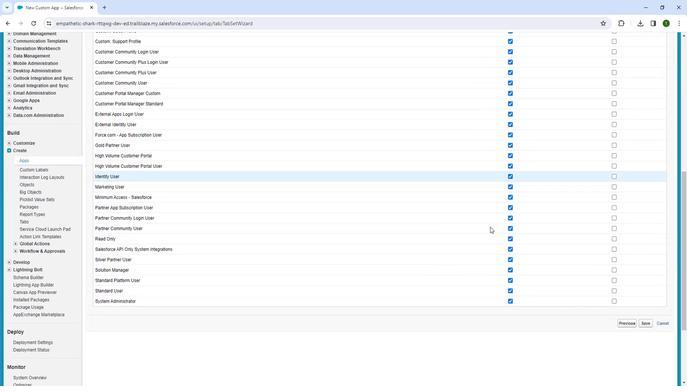 
Action: Mouse moved to (486, 225)
Screenshot: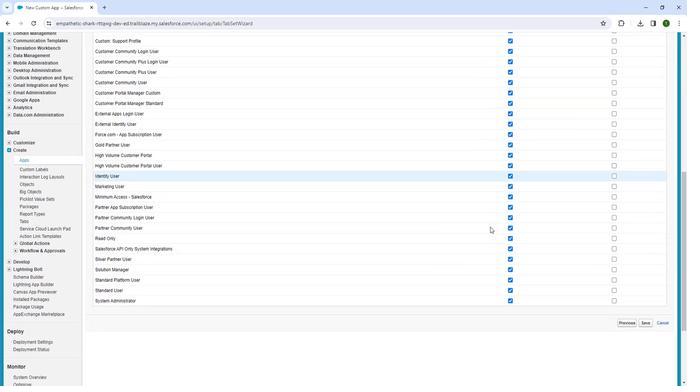 
Action: Mouse scrolled (486, 225) with delta (0, 0)
Screenshot: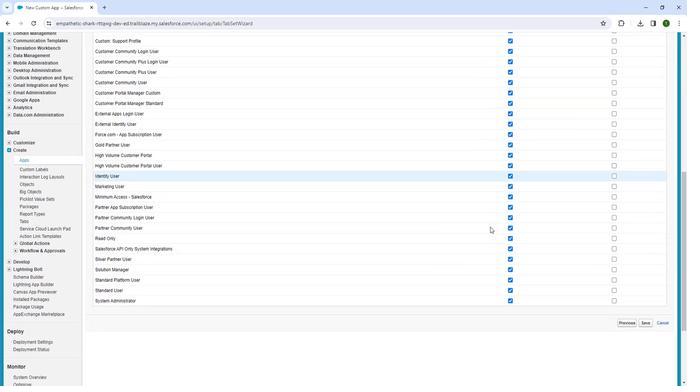 
Action: Mouse scrolled (486, 225) with delta (0, 0)
Screenshot: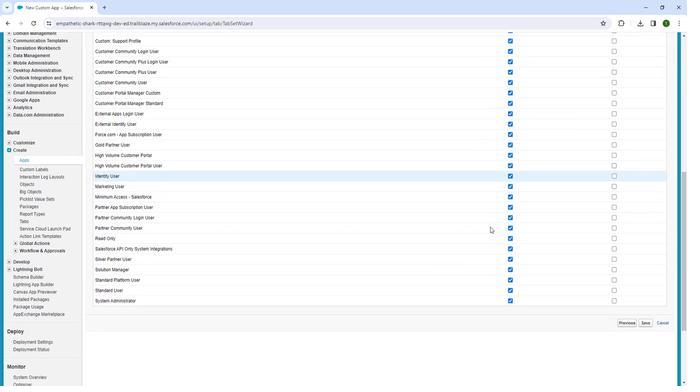 
Action: Mouse scrolled (486, 225) with delta (0, 0)
Screenshot: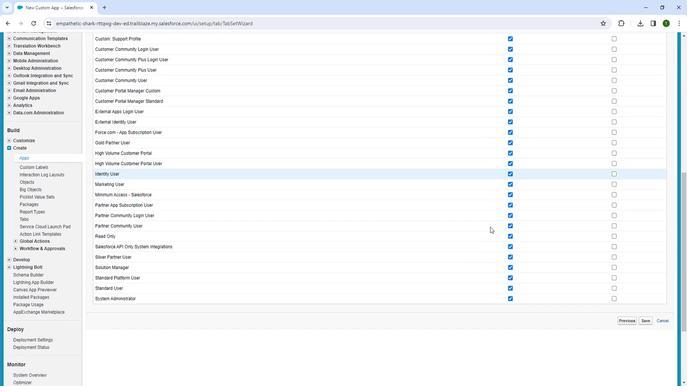 
Action: Mouse moved to (486, 225)
Screenshot: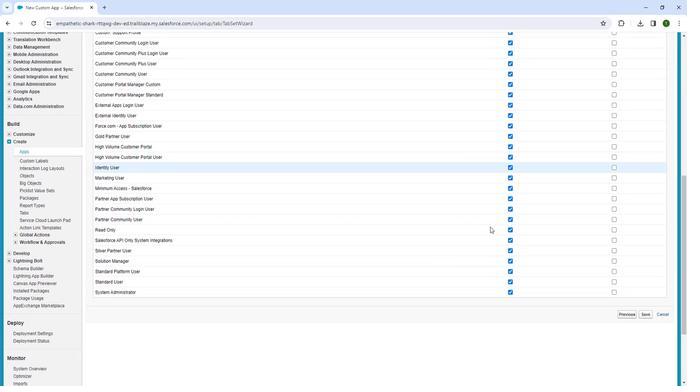 
Action: Mouse scrolled (486, 225) with delta (0, 0)
Screenshot: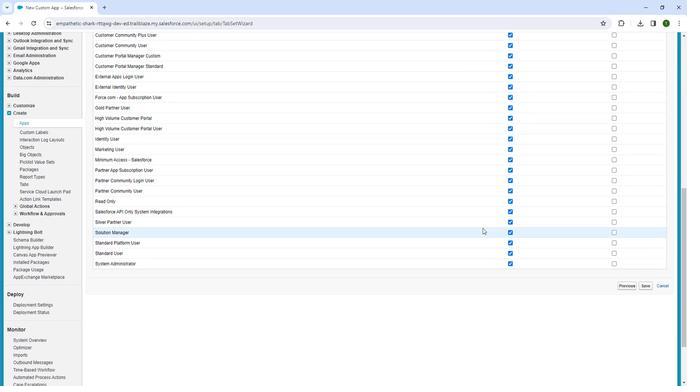 
Action: Mouse moved to (636, 282)
Screenshot: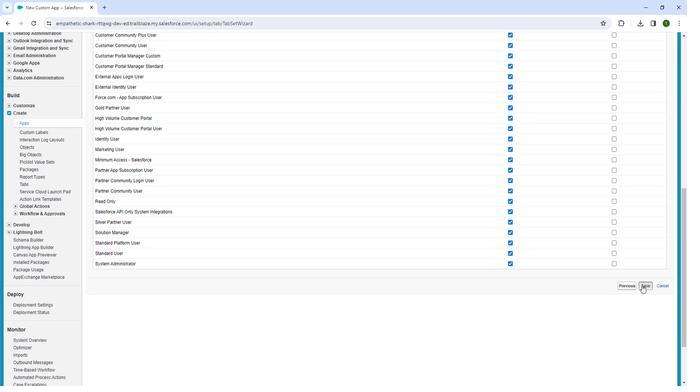 
Action: Mouse pressed left at (636, 282)
Screenshot: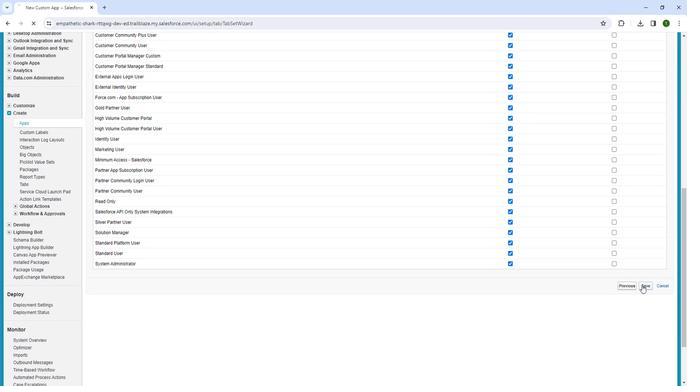 
Action: Mouse moved to (479, 240)
Screenshot: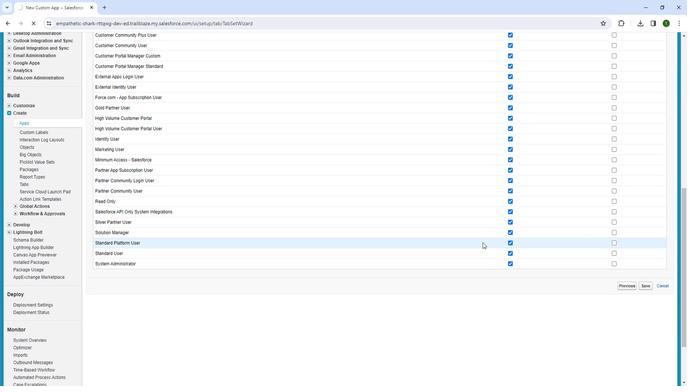 
Action: Mouse scrolled (479, 241) with delta (0, 0)
Screenshot: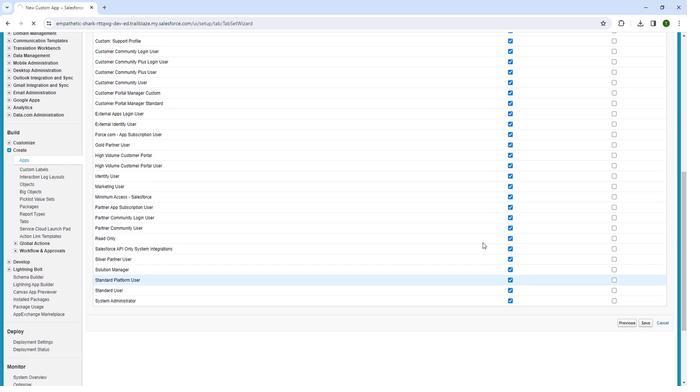 
Action: Mouse scrolled (479, 241) with delta (0, 0)
Screenshot: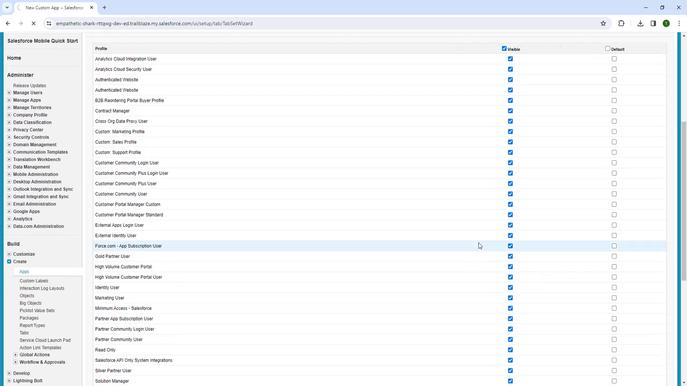 
Action: Mouse scrolled (479, 241) with delta (0, 0)
Screenshot: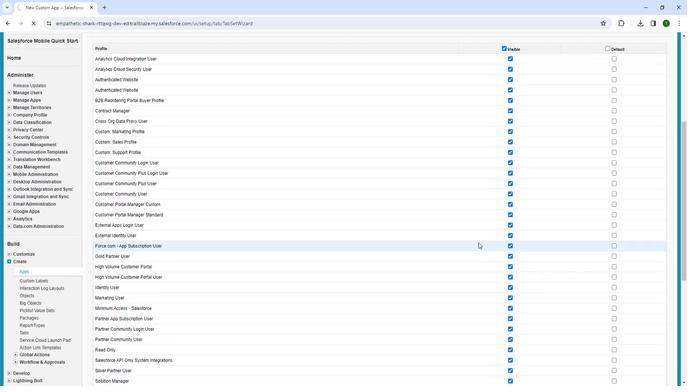
Action: Mouse scrolled (479, 241) with delta (0, 0)
Screenshot: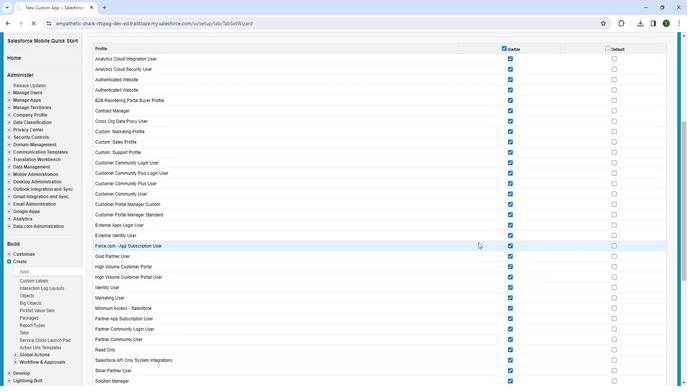 
Action: Mouse moved to (474, 240)
Screenshot: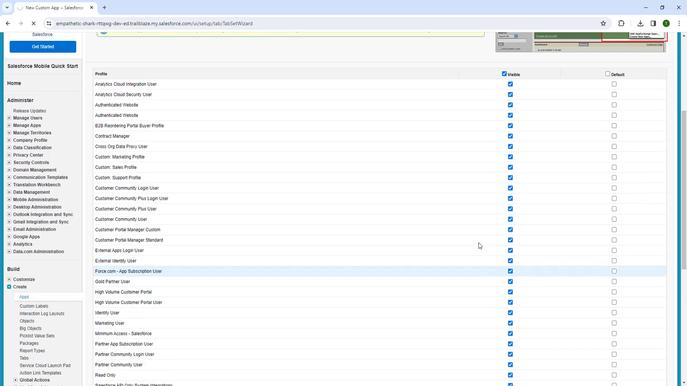 
Action: Mouse scrolled (474, 241) with delta (0, 0)
Screenshot: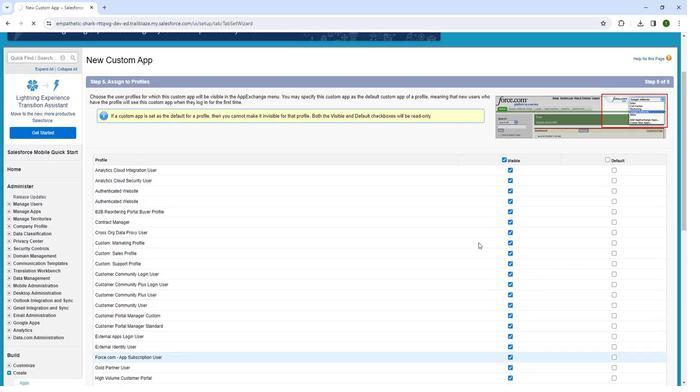 
Action: Mouse scrolled (474, 241) with delta (0, 0)
Screenshot: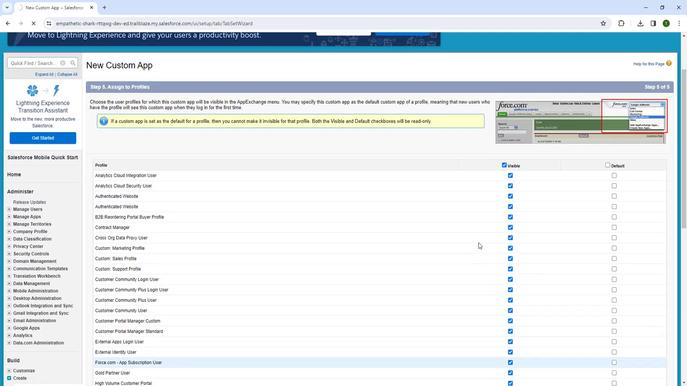 
Action: Mouse scrolled (474, 241) with delta (0, 0)
Screenshot: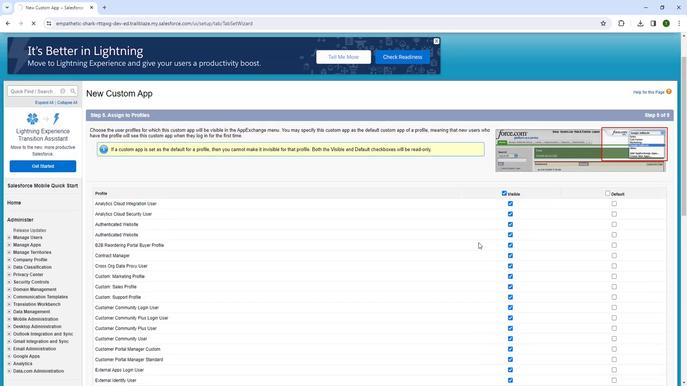 
Action: Mouse scrolled (474, 241) with delta (0, 0)
Screenshot: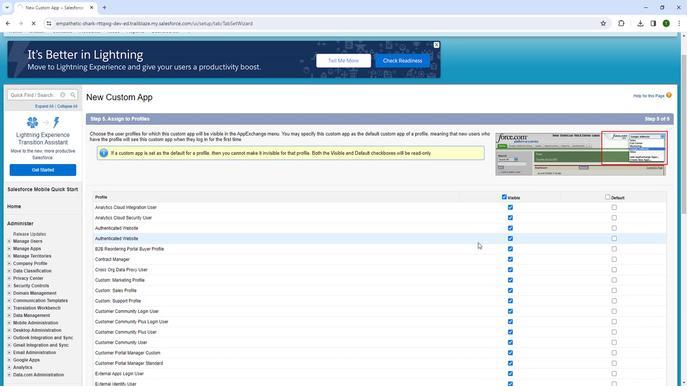 
Action: Mouse moved to (474, 240)
Screenshot: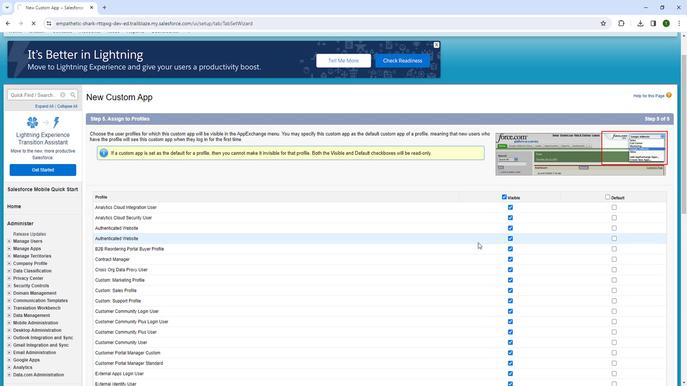 
Action: Mouse scrolled (474, 240) with delta (0, 0)
Screenshot: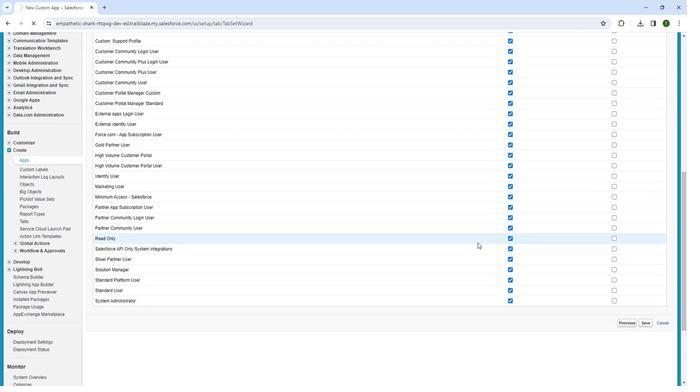 
Action: Mouse scrolled (474, 240) with delta (0, 0)
Screenshot: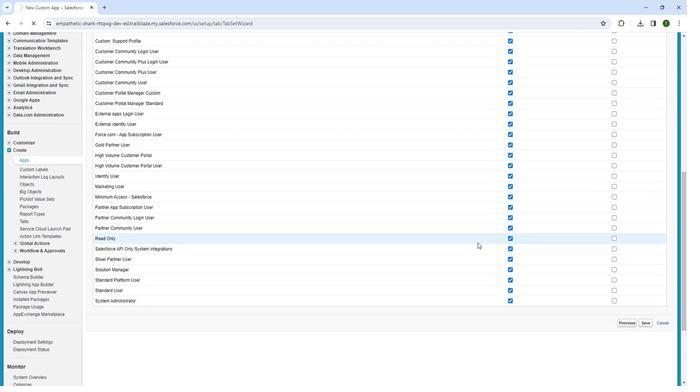 
Action: Mouse scrolled (474, 240) with delta (0, 0)
Screenshot: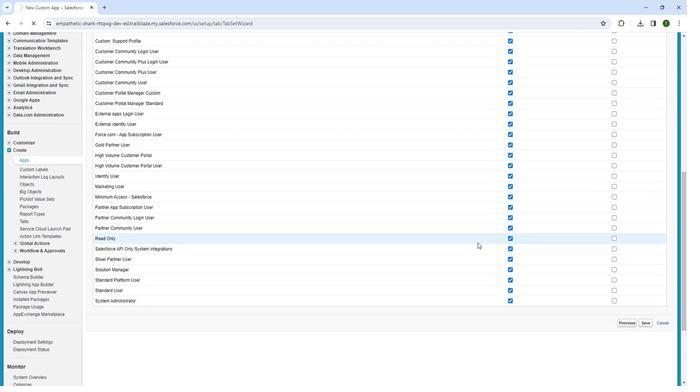 
Action: Mouse scrolled (474, 240) with delta (0, 0)
Screenshot: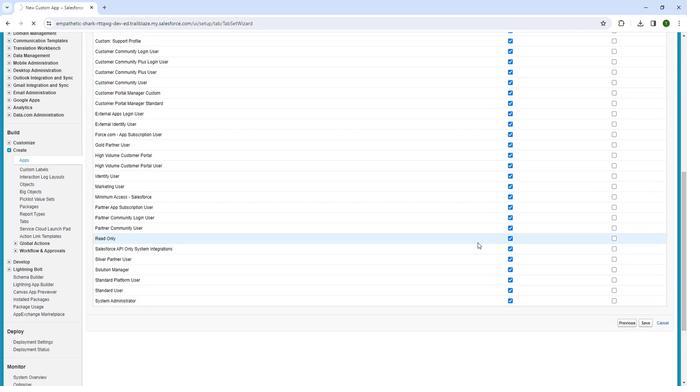 
Action: Mouse scrolled (474, 240) with delta (0, 0)
Screenshot: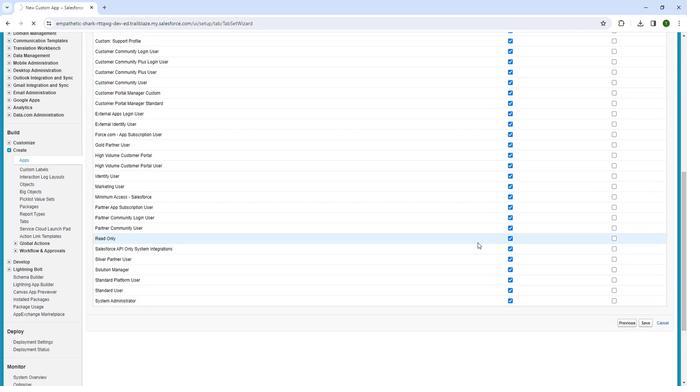 
Action: Mouse scrolled (474, 240) with delta (0, 0)
Screenshot: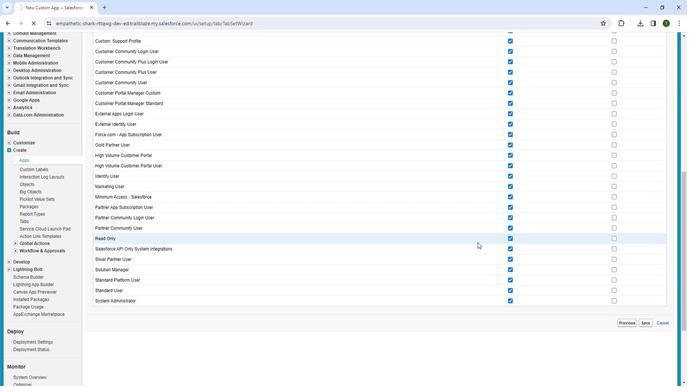 
Action: Mouse scrolled (474, 240) with delta (0, 0)
Screenshot: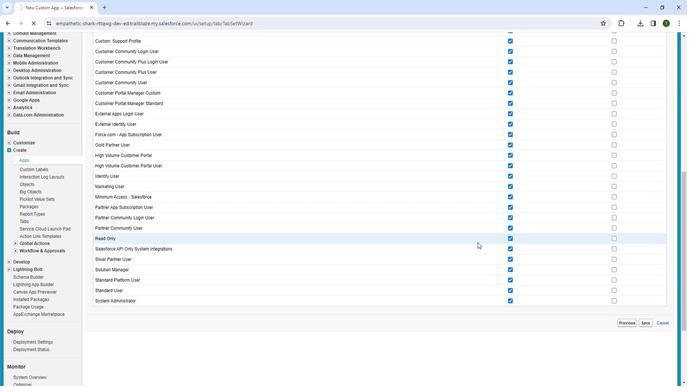
Action: Mouse moved to (268, 204)
Screenshot: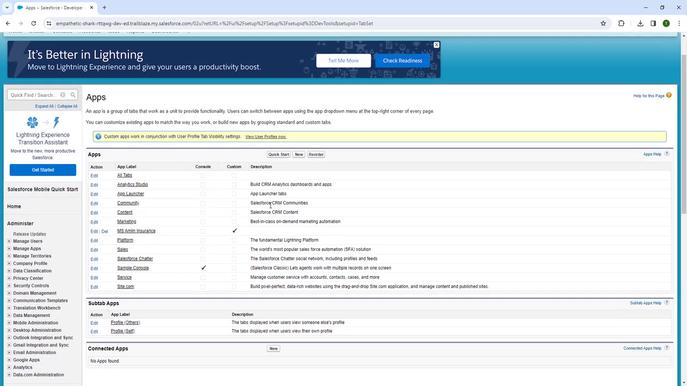 
Action: Mouse scrolled (268, 204) with delta (0, 0)
Screenshot: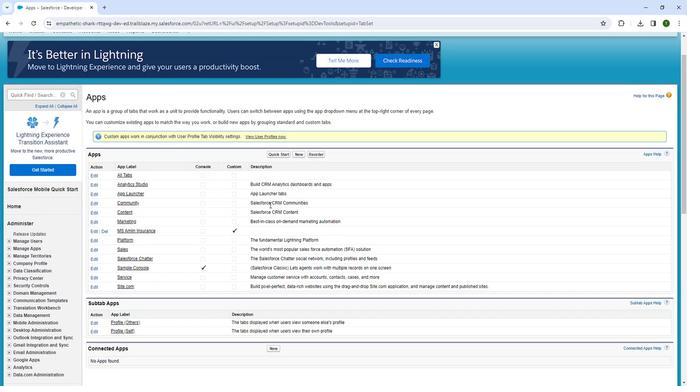 
Action: Mouse moved to (385, 164)
Screenshot: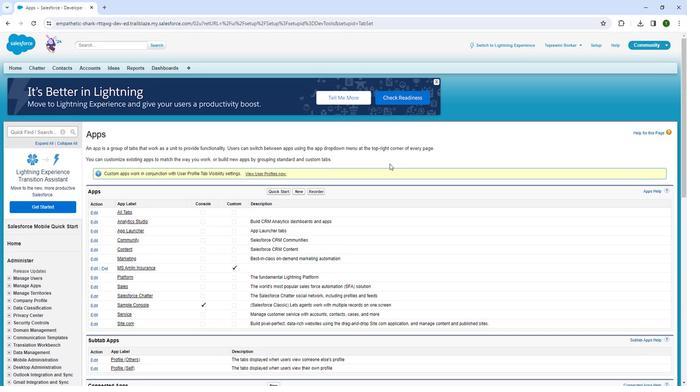 
Action: Mouse scrolled (385, 164) with delta (0, 0)
Screenshot: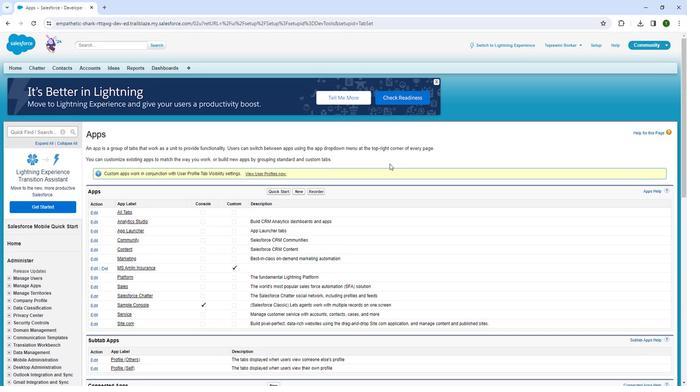 
Action: Mouse moved to (386, 164)
Screenshot: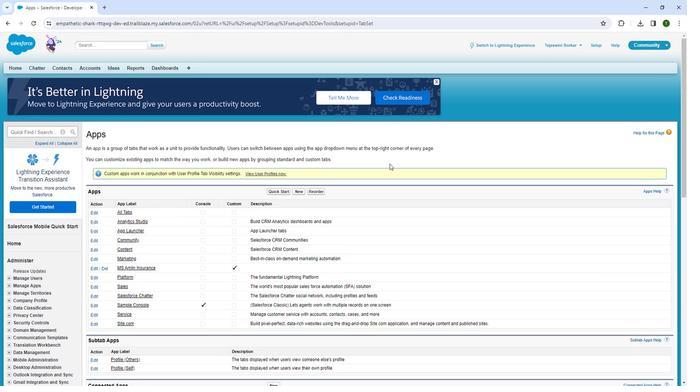
Action: Mouse scrolled (386, 164) with delta (0, 0)
Screenshot: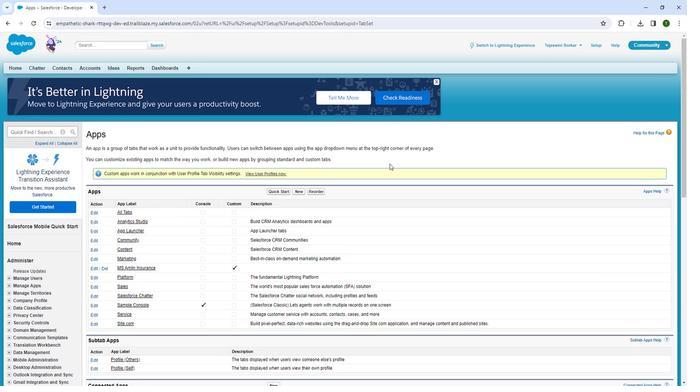 
Action: Mouse moved to (387, 164)
Screenshot: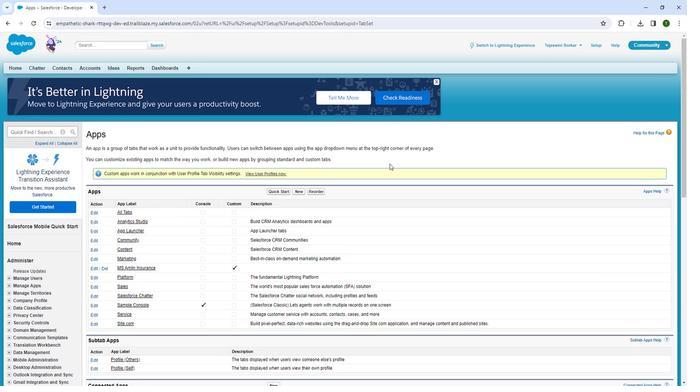 
Action: Mouse scrolled (387, 164) with delta (0, 0)
Screenshot: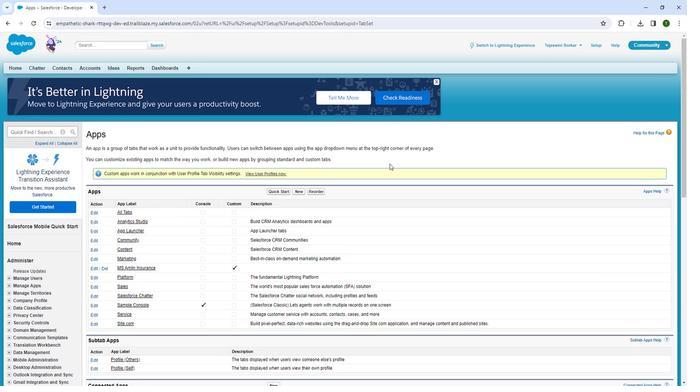 
Action: Mouse scrolled (387, 164) with delta (0, 0)
Screenshot: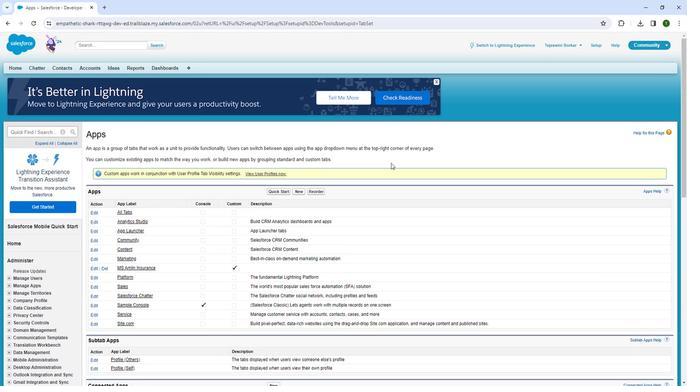 
Action: Mouse moved to (417, 153)
Screenshot: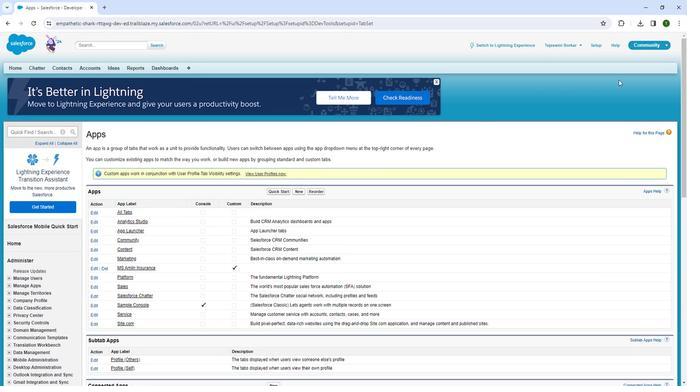 
Action: Mouse scrolled (417, 153) with delta (0, 0)
Screenshot: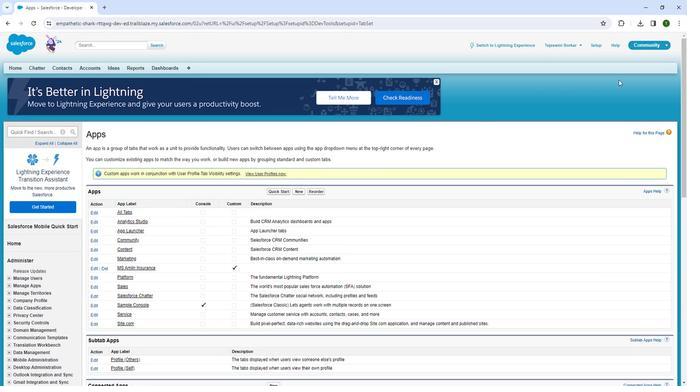 
Action: Mouse moved to (639, 52)
Screenshot: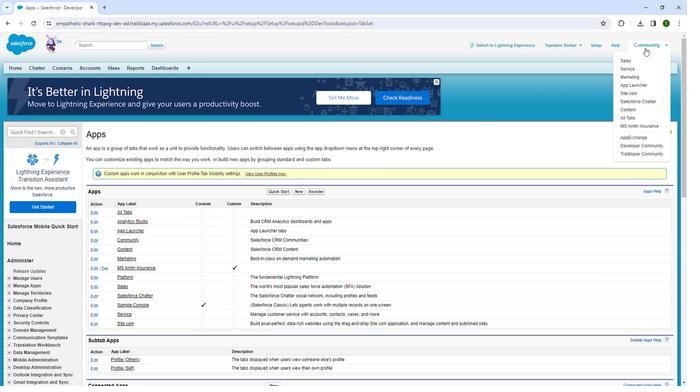 
Action: Mouse pressed left at (639, 52)
Screenshot: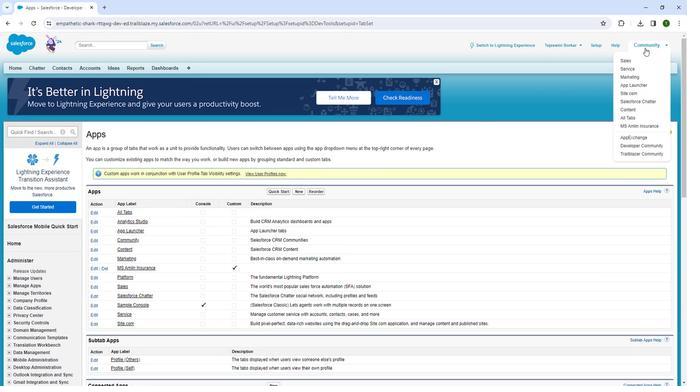 
Action: Mouse moved to (620, 127)
Screenshot: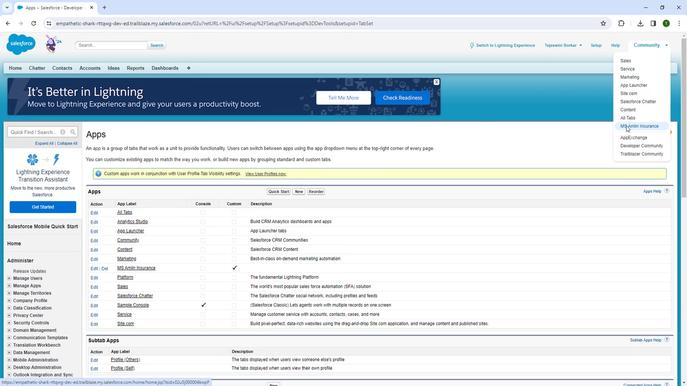 
Action: Mouse pressed left at (620, 127)
Screenshot: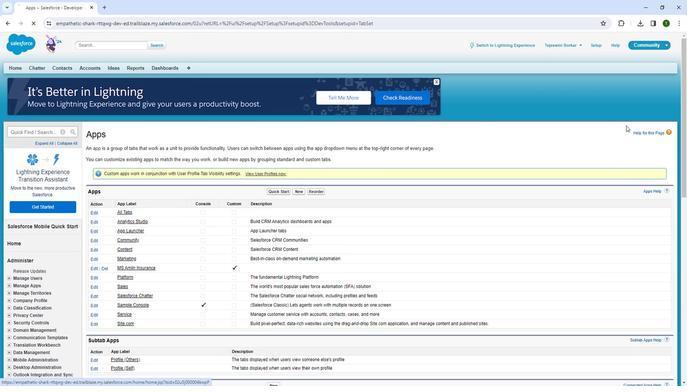 
Action: Mouse moved to (528, 140)
Screenshot: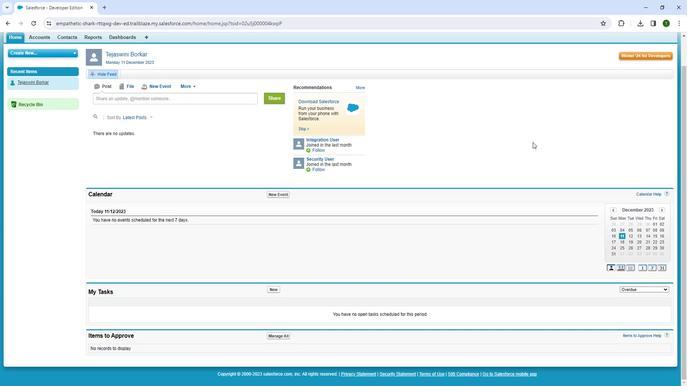 
Action: Mouse scrolled (528, 140) with delta (0, 0)
Screenshot: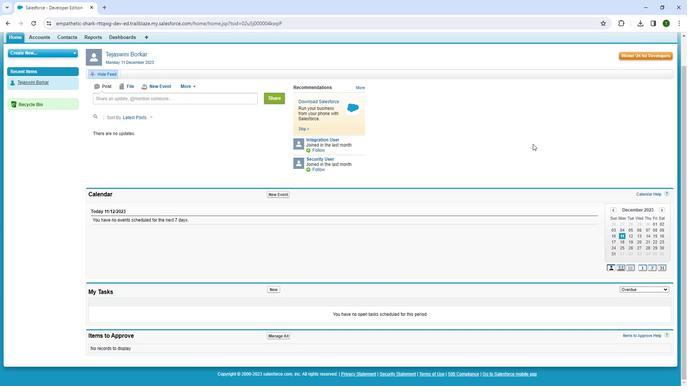 
Action: Mouse moved to (529, 143)
Screenshot: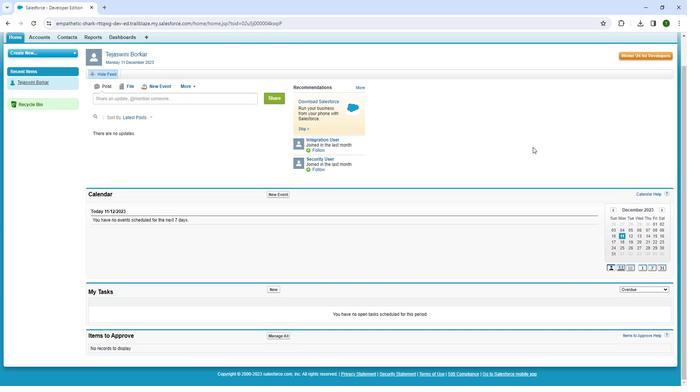 
Action: Mouse scrolled (529, 143) with delta (0, 0)
Screenshot: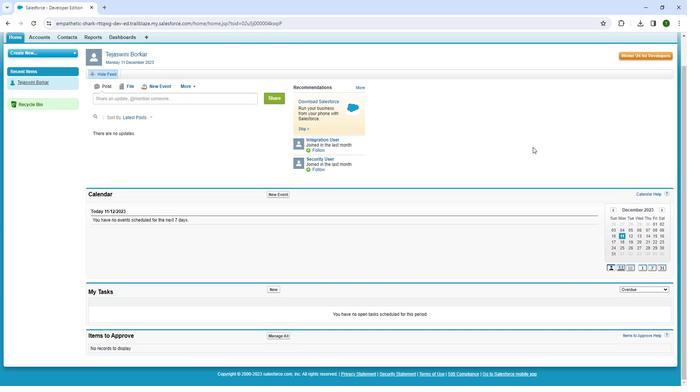 
Action: Mouse moved to (529, 146)
Screenshot: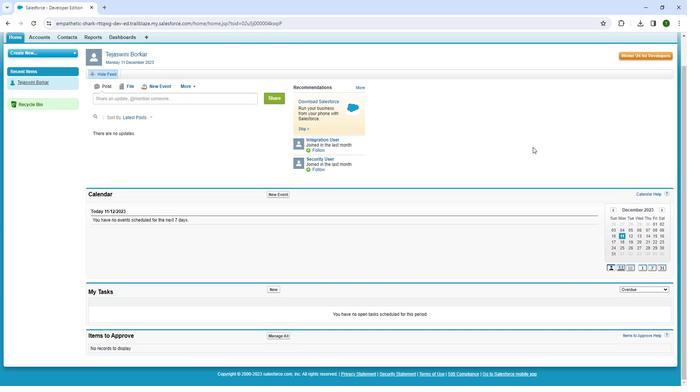 
Action: Mouse scrolled (529, 146) with delta (0, 0)
Screenshot: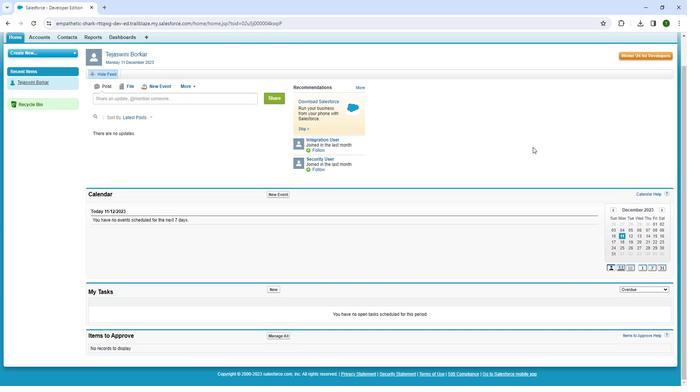 
Action: Mouse moved to (529, 147)
Screenshot: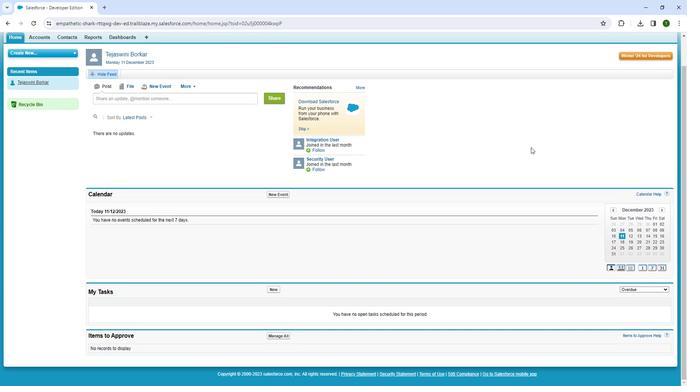 
Action: Mouse scrolled (529, 147) with delta (0, 0)
Screenshot: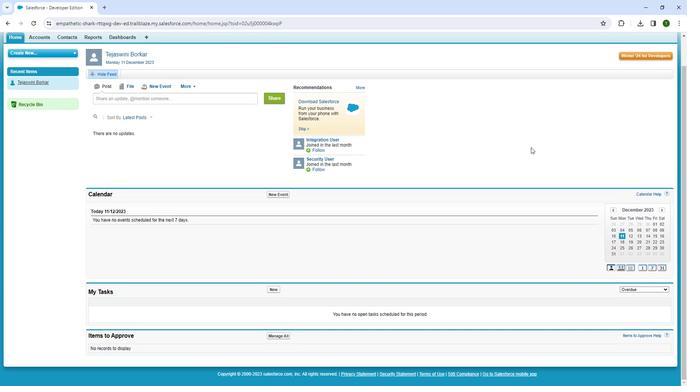 
Action: Mouse moved to (529, 148)
Screenshot: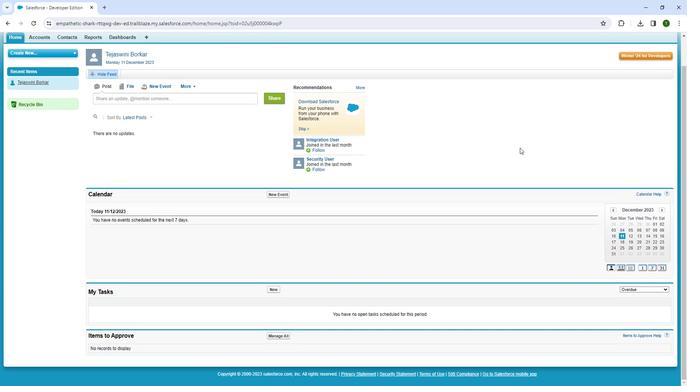 
Action: Mouse scrolled (529, 148) with delta (0, 0)
Screenshot: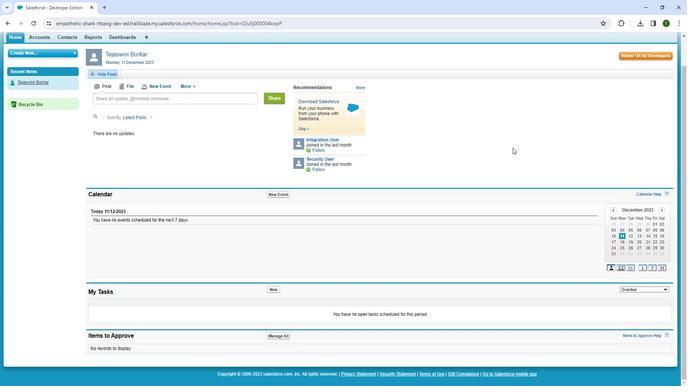
Action: Mouse moved to (508, 149)
Screenshot: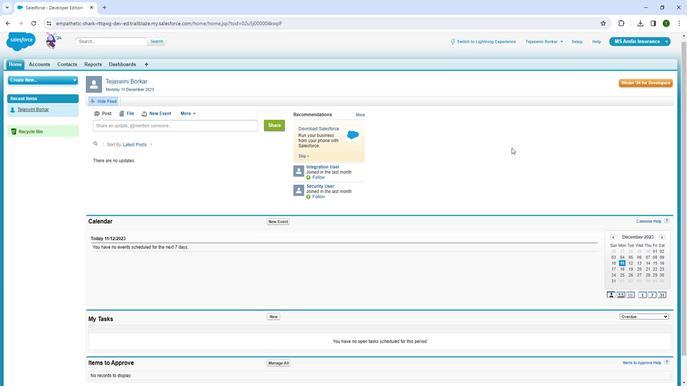 
Action: Mouse scrolled (508, 149) with delta (0, 0)
Screenshot: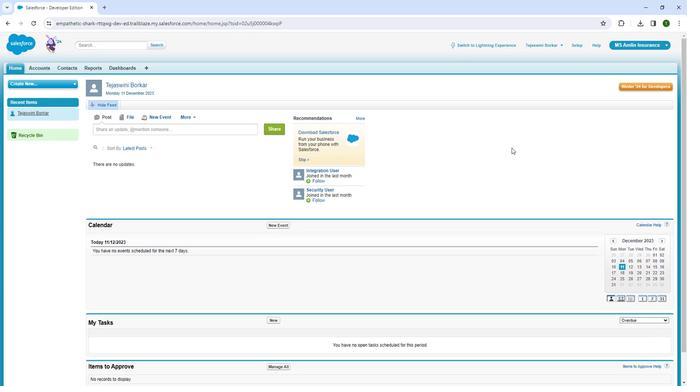 
Action: Mouse scrolled (508, 149) with delta (0, 0)
Screenshot: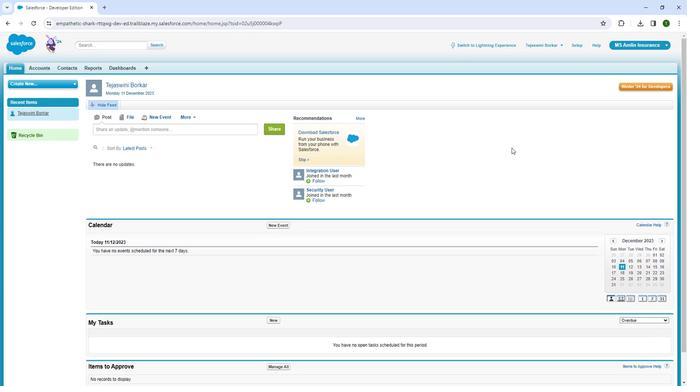 
Action: Mouse scrolled (508, 149) with delta (0, 0)
Screenshot: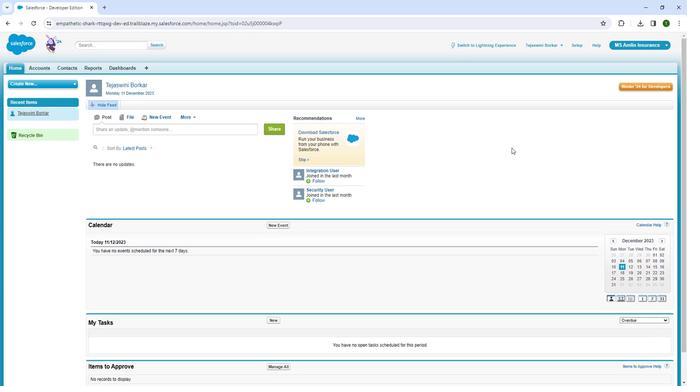 
Action: Mouse scrolled (508, 149) with delta (0, 0)
Screenshot: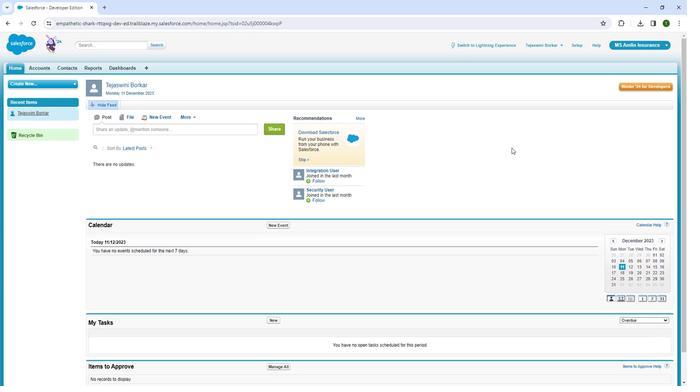 
Action: Mouse scrolled (508, 149) with delta (0, 0)
Screenshot: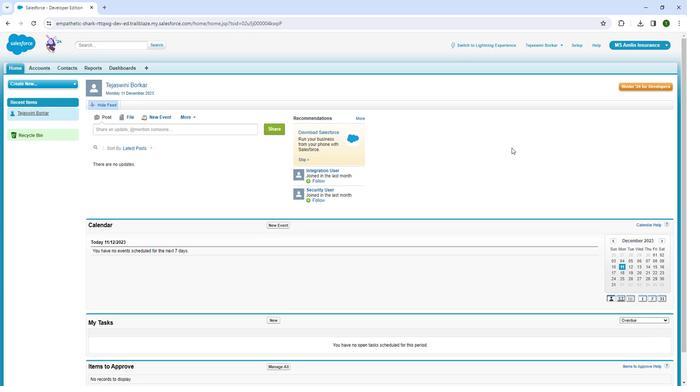 
Action: Mouse scrolled (508, 149) with delta (0, 0)
Screenshot: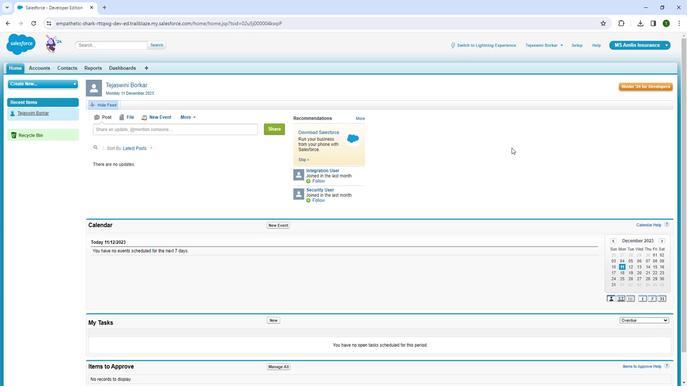 
Action: Mouse scrolled (508, 149) with delta (0, 0)
Screenshot: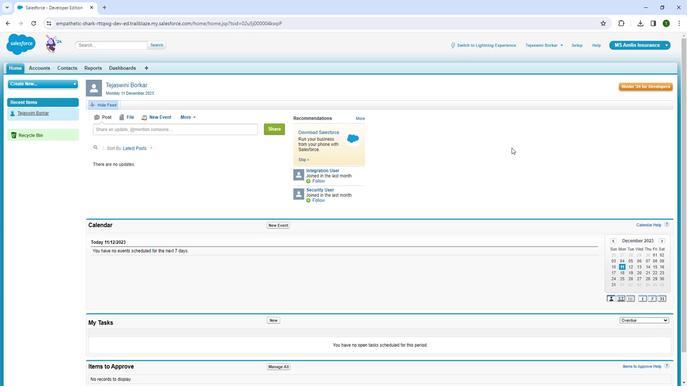 
Action: Mouse scrolled (508, 149) with delta (0, 0)
Screenshot: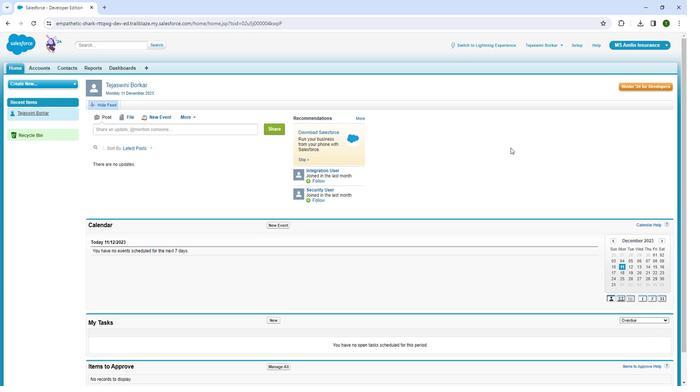 
Action: Mouse moved to (492, 146)
Screenshot: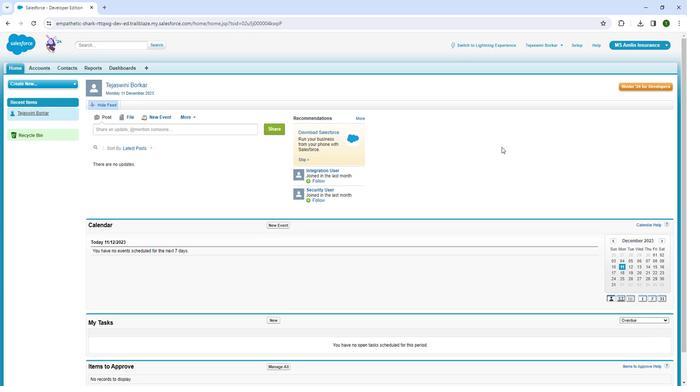 
